 Task: Reply All to email with the signature Julie Green with the subject Request for a promotion from softage.8@softage.net with the message Can you send me the guidelines for the employee expense reimbursement process? with BCC to softage.2@softage.net with an attached image file Newsletter_template_image.jpg
Action: Mouse moved to (1252, 505)
Screenshot: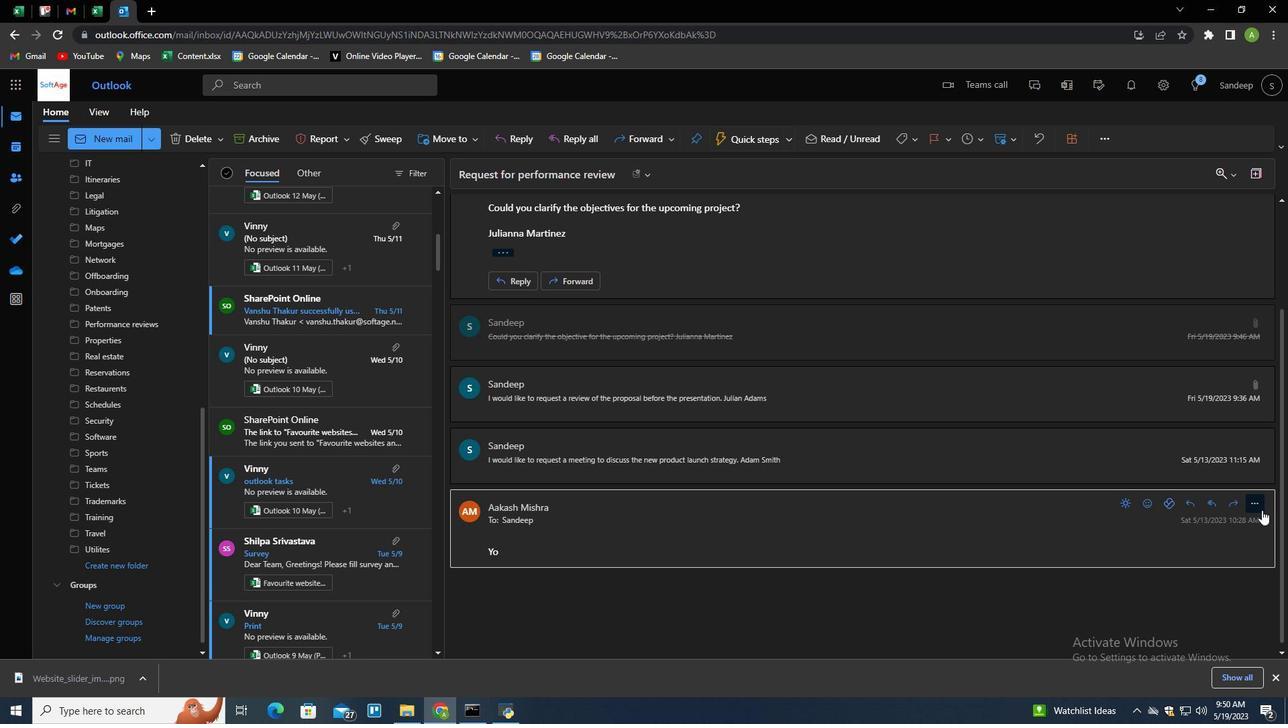
Action: Mouse pressed left at (1252, 505)
Screenshot: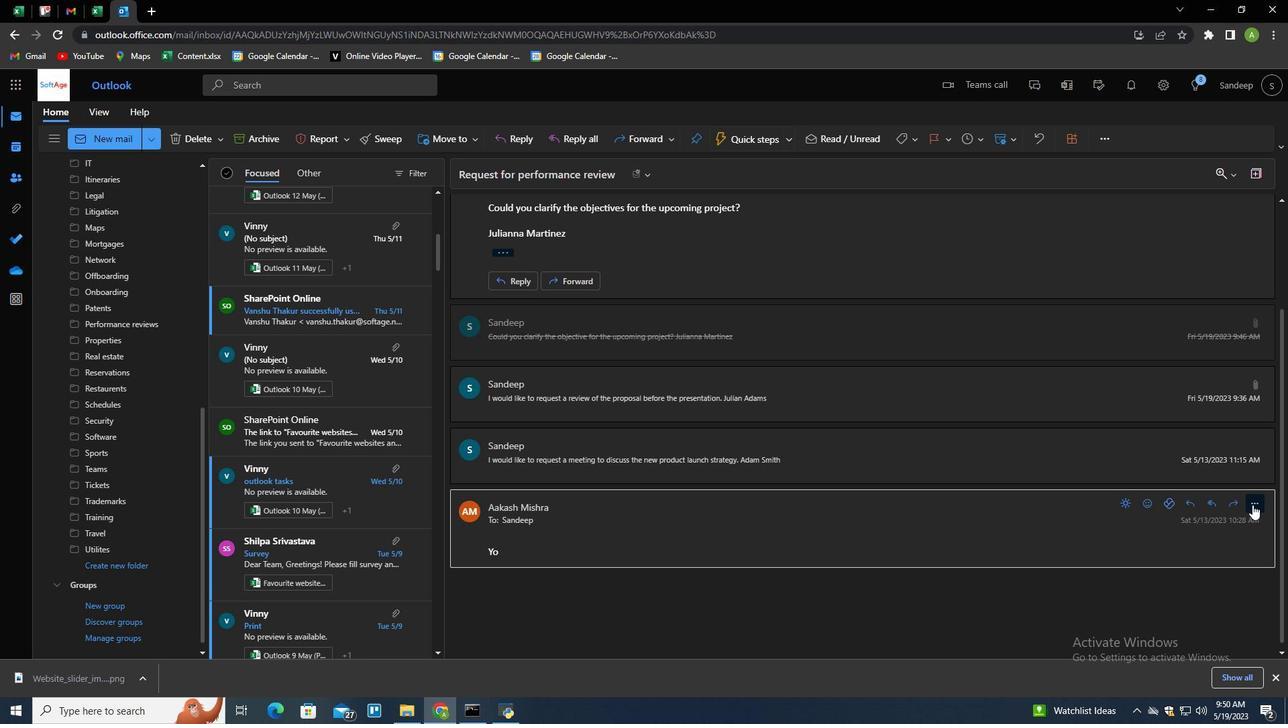 
Action: Mouse moved to (1151, 256)
Screenshot: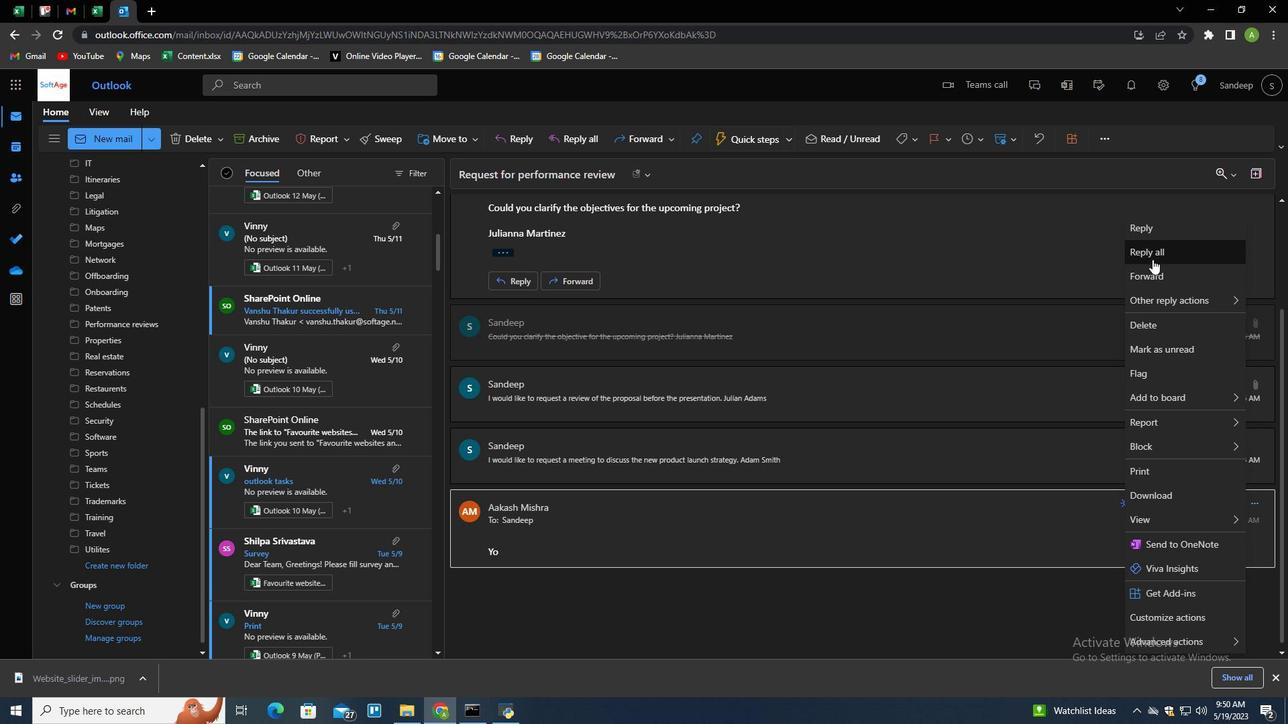 
Action: Mouse pressed left at (1151, 256)
Screenshot: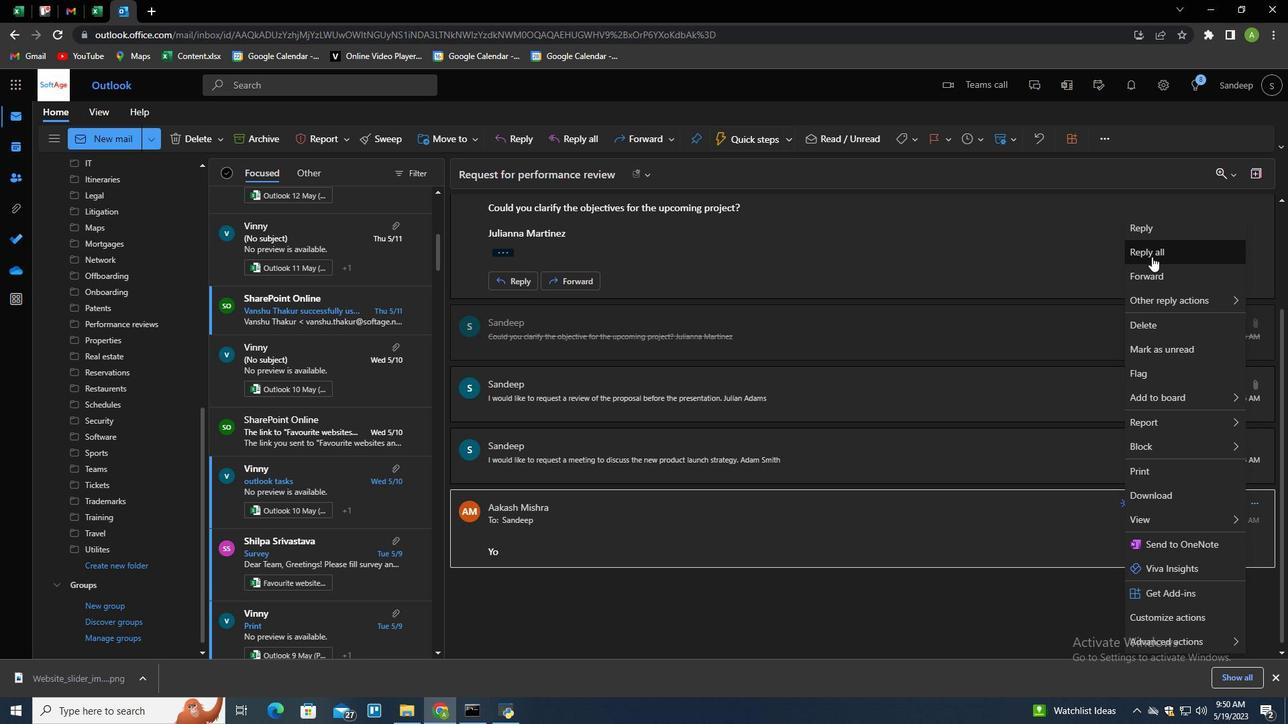 
Action: Mouse moved to (727, 520)
Screenshot: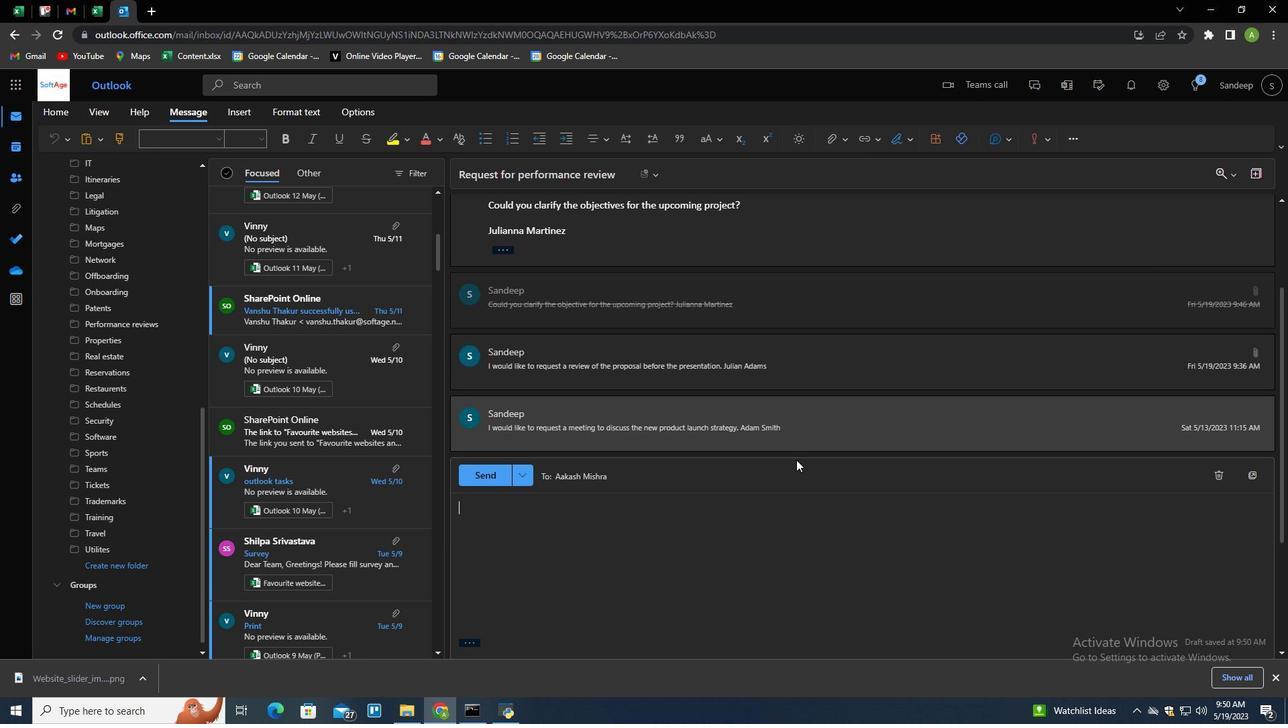 
Action: Mouse scrolled (727, 519) with delta (0, 0)
Screenshot: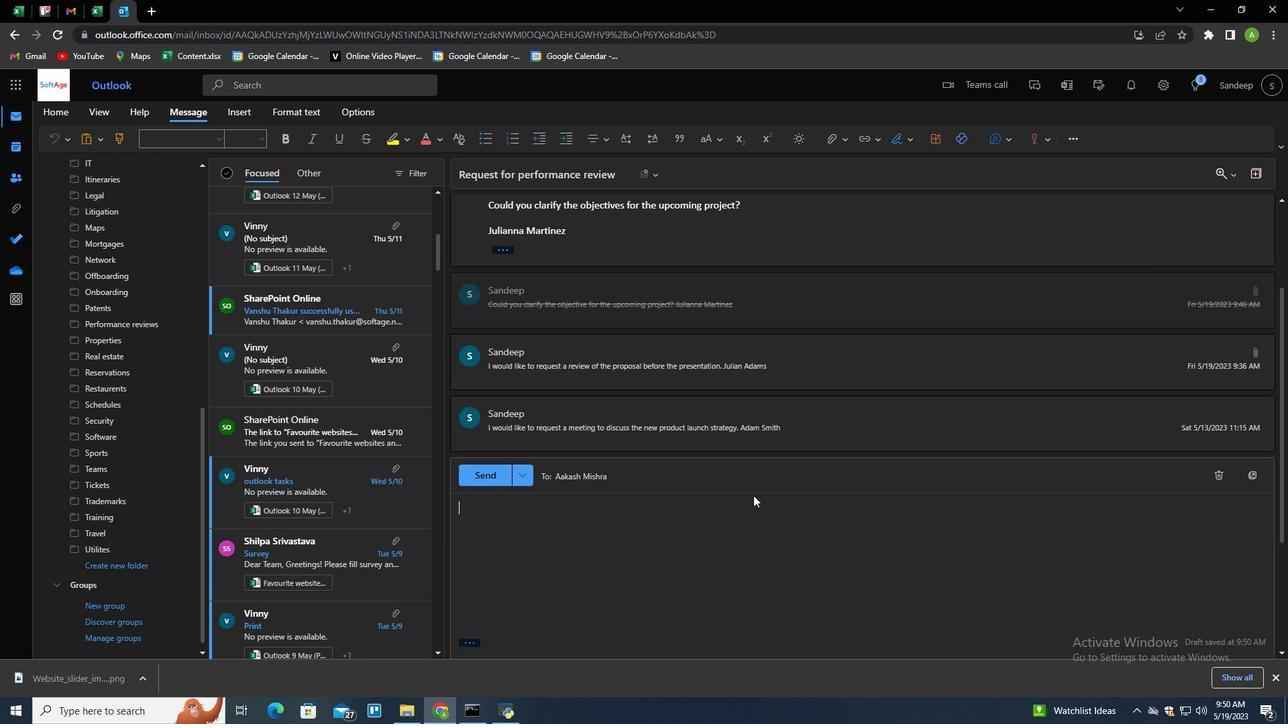 
Action: Mouse scrolled (727, 519) with delta (0, 0)
Screenshot: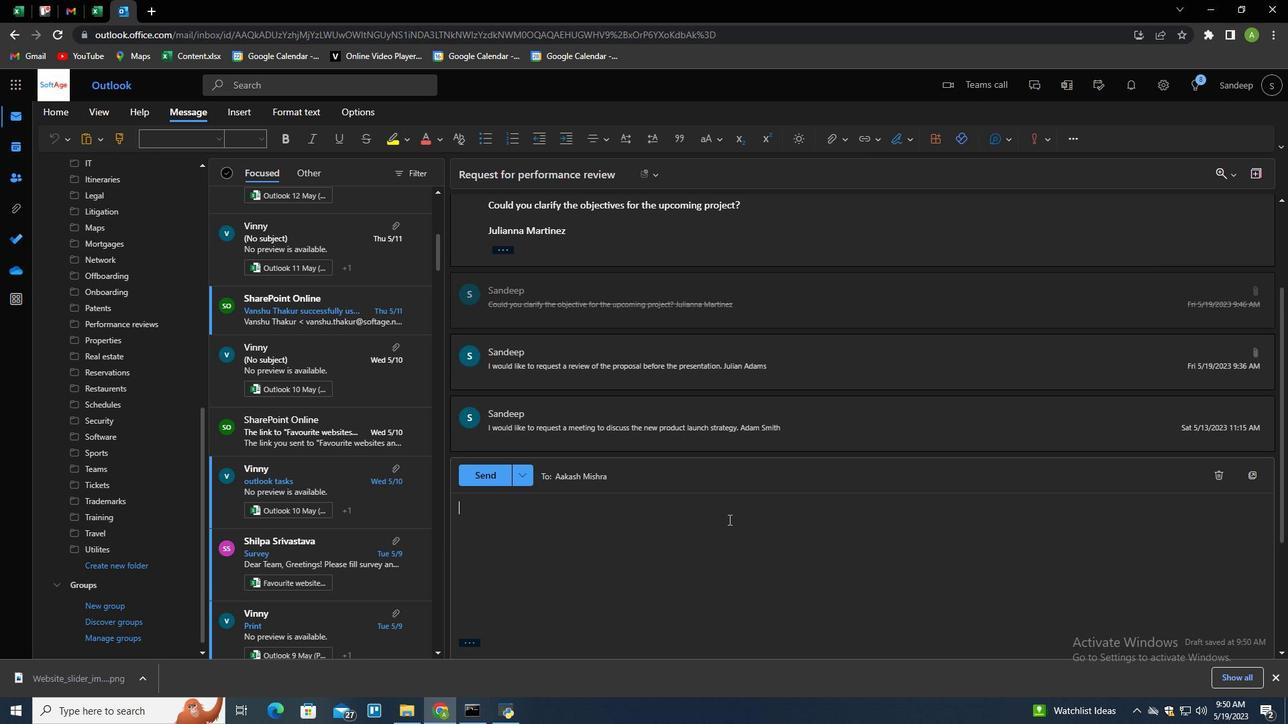 
Action: Mouse scrolled (727, 519) with delta (0, 0)
Screenshot: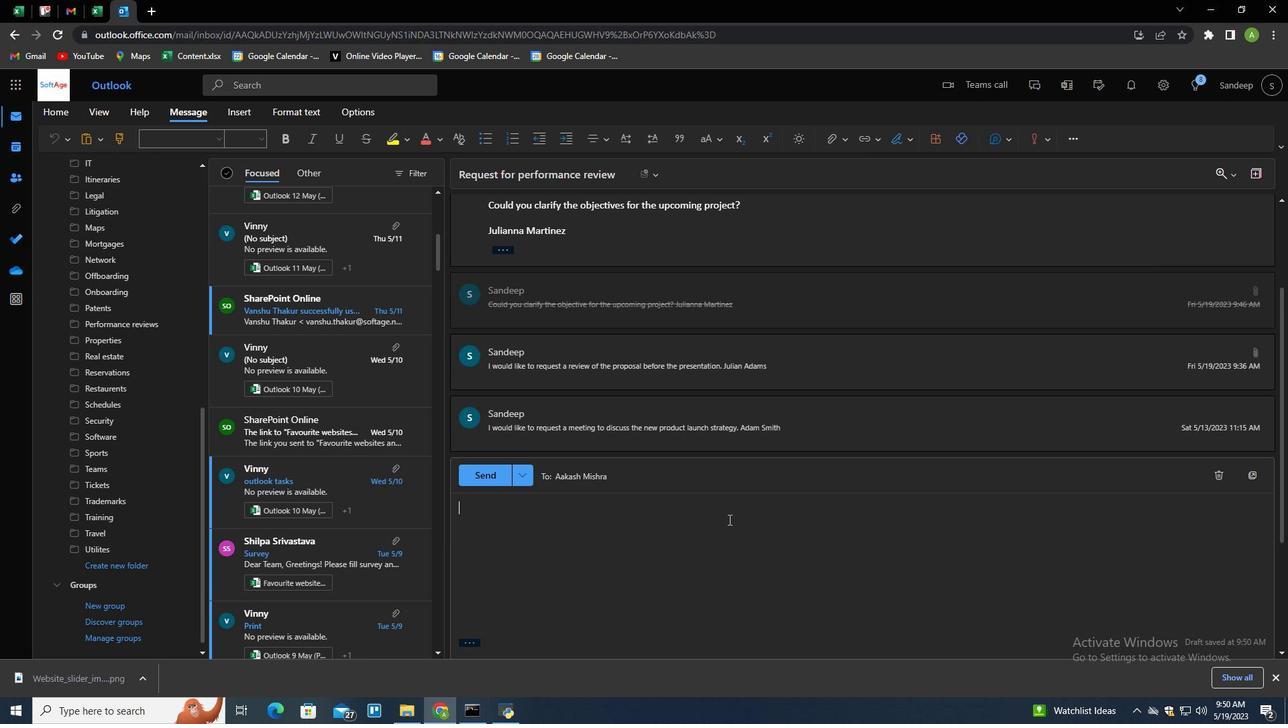 
Action: Mouse scrolled (727, 519) with delta (0, 0)
Screenshot: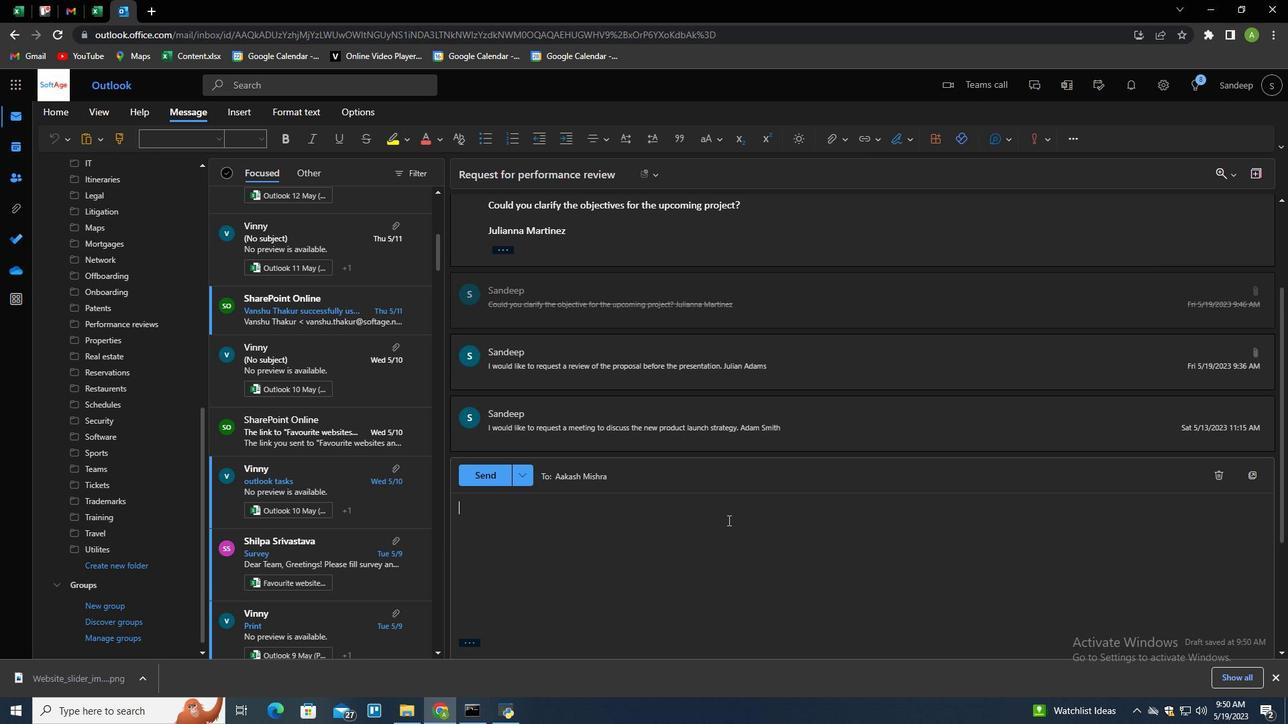 
Action: Mouse moved to (468, 462)
Screenshot: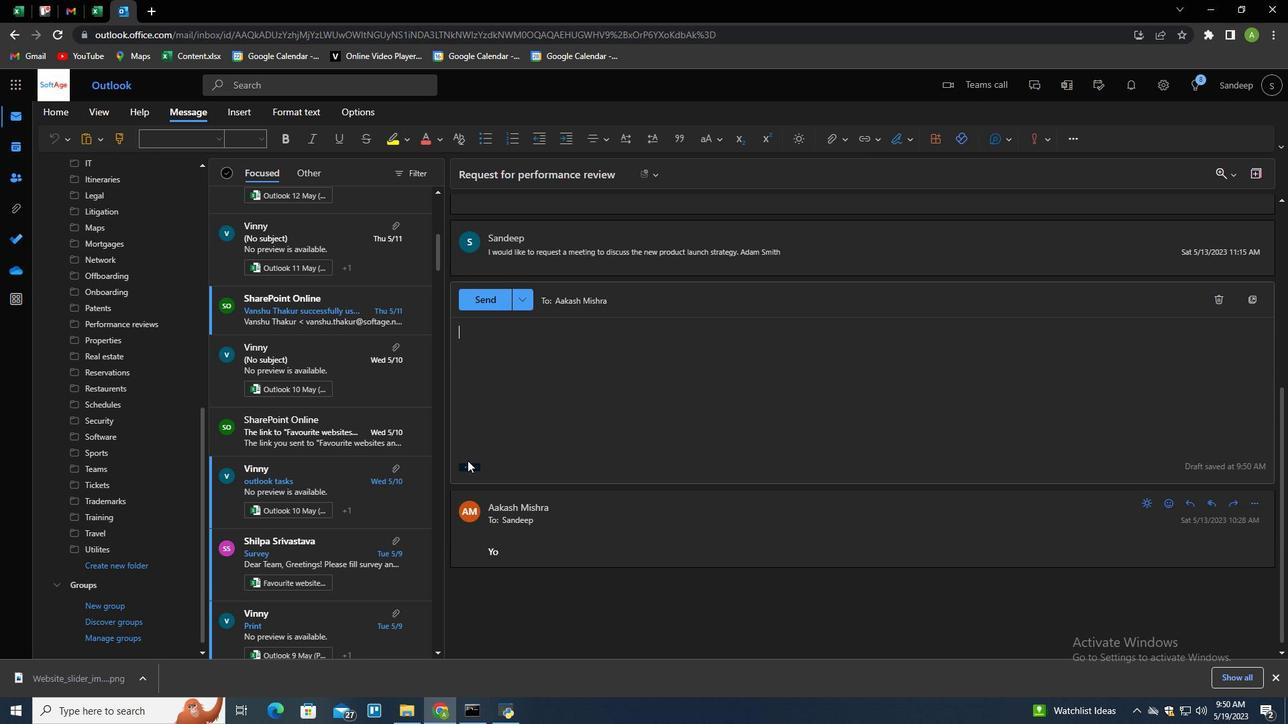 
Action: Mouse pressed left at (468, 462)
Screenshot: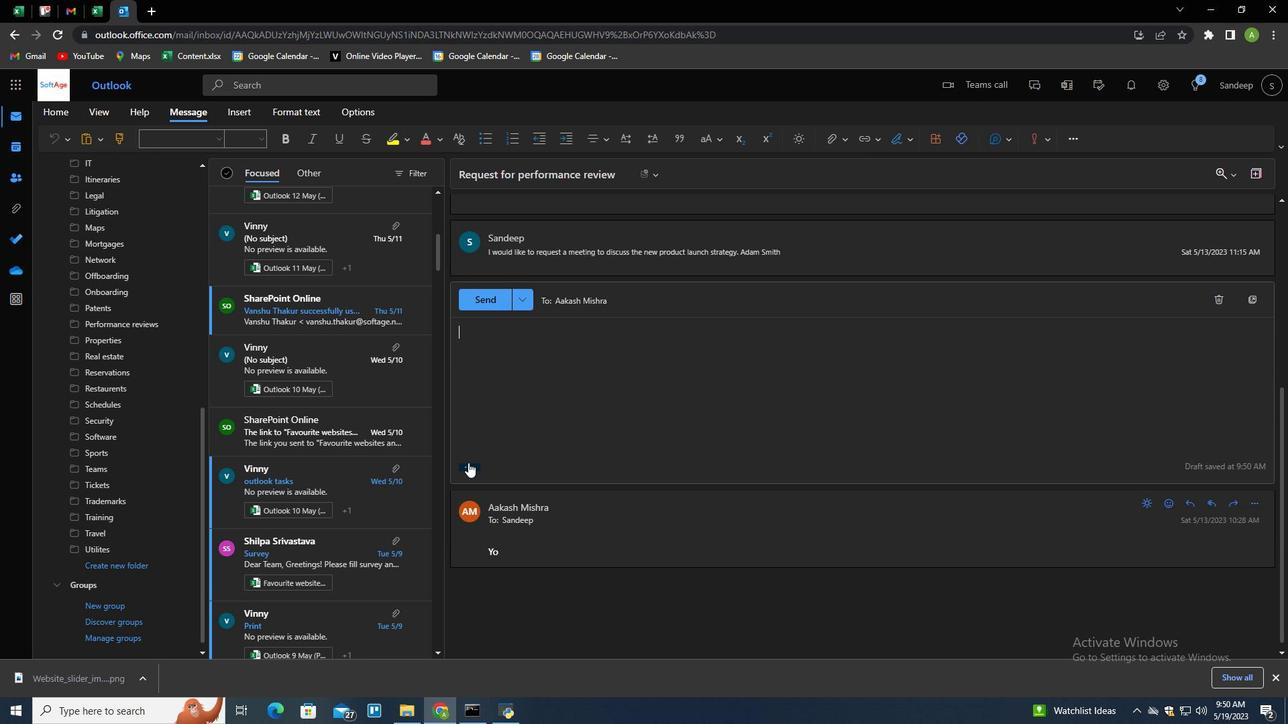 
Action: Mouse moved to (754, 454)
Screenshot: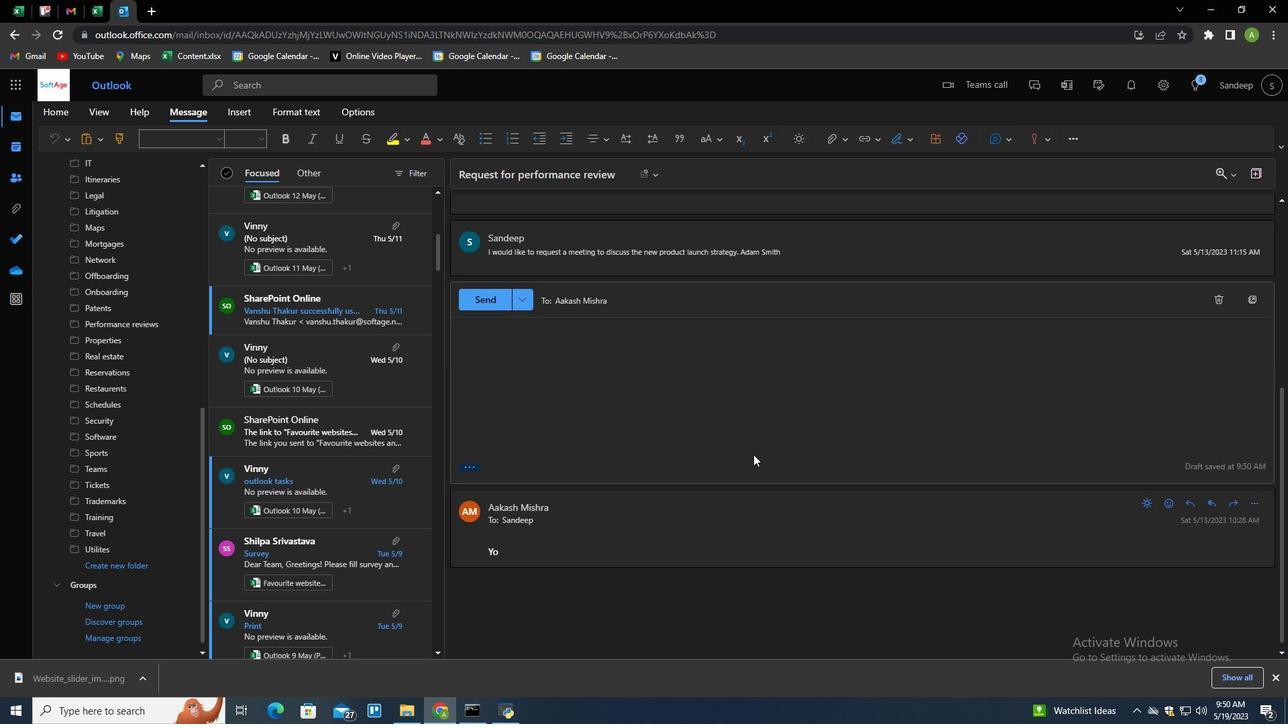 
Action: Mouse scrolled (754, 454) with delta (0, 0)
Screenshot: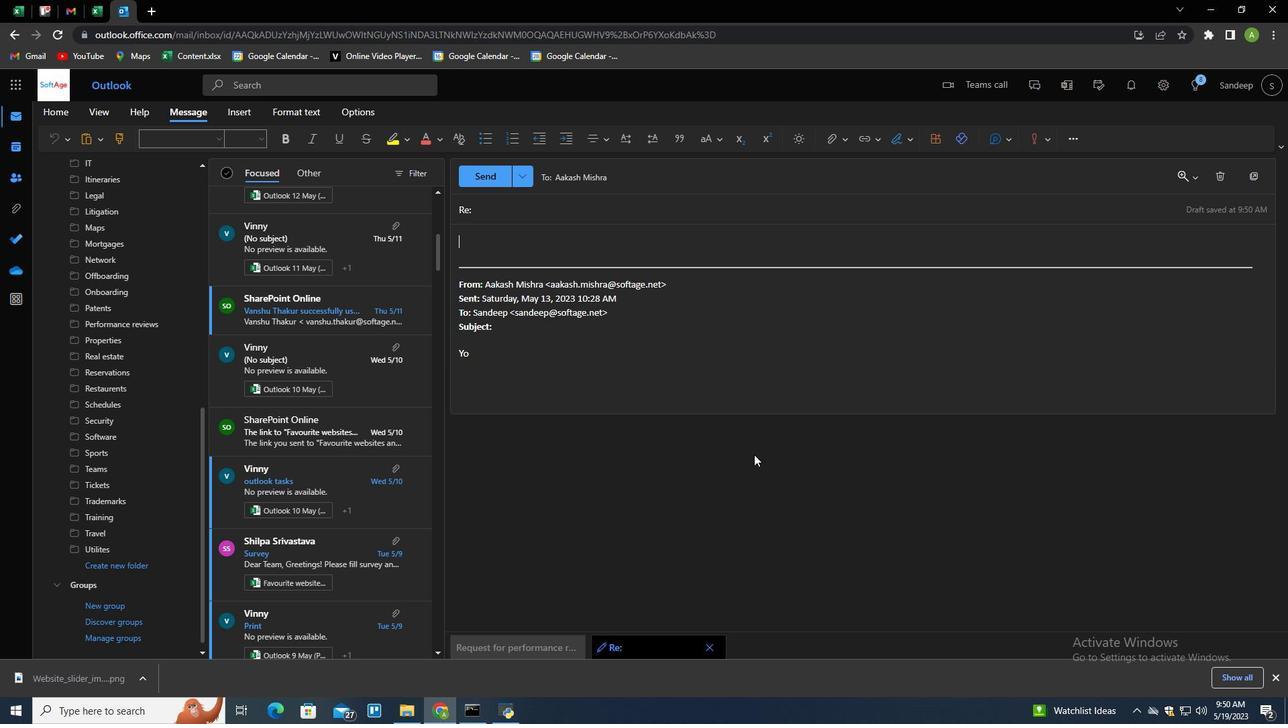 
Action: Mouse moved to (907, 140)
Screenshot: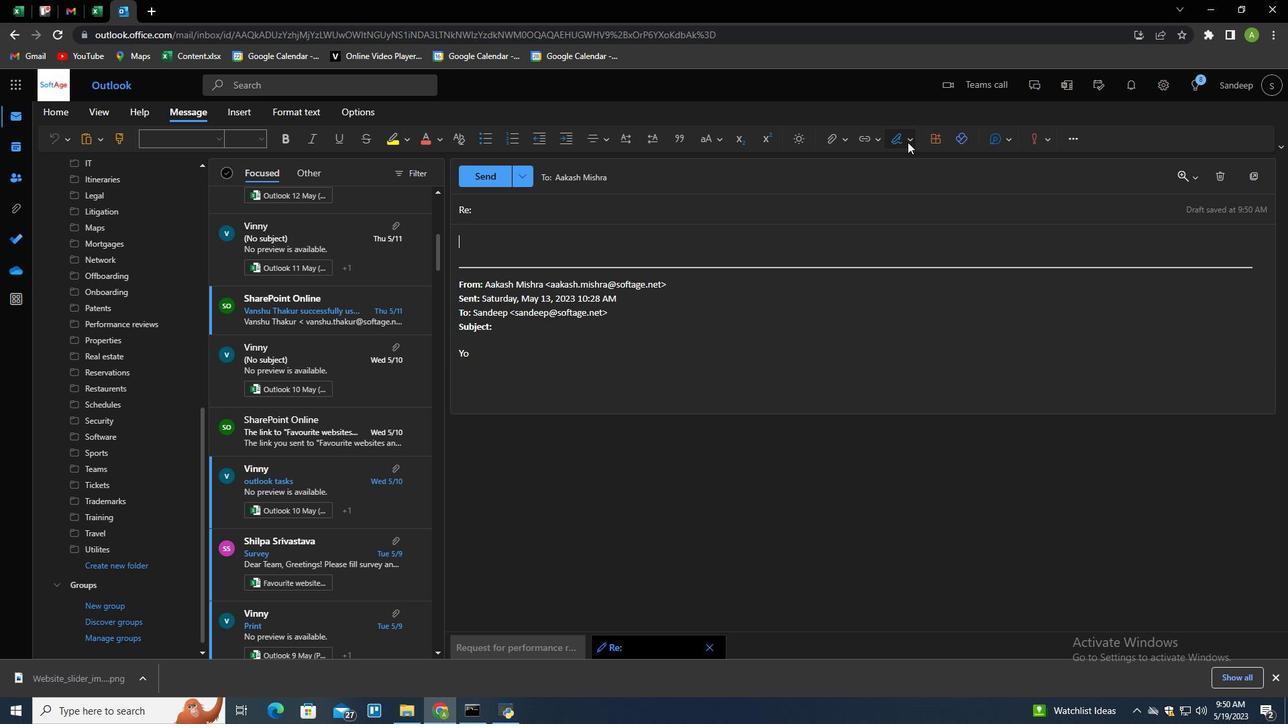 
Action: Mouse pressed left at (907, 140)
Screenshot: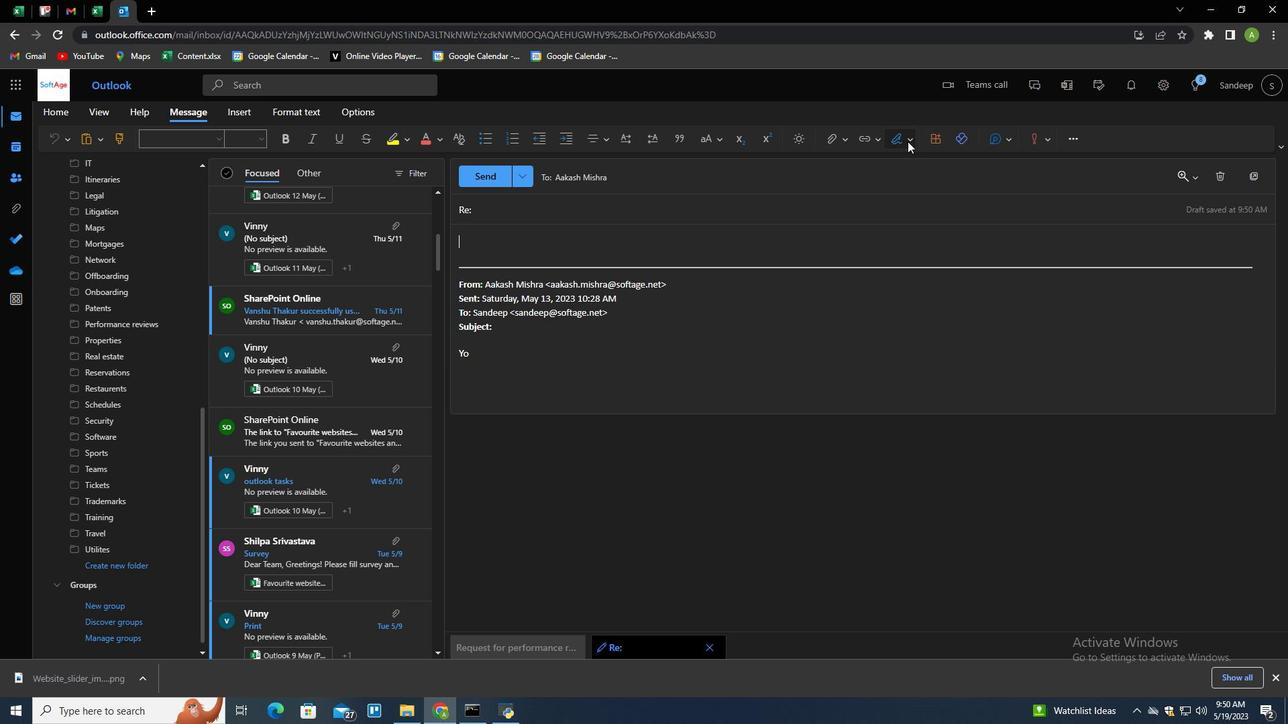 
Action: Mouse moved to (885, 188)
Screenshot: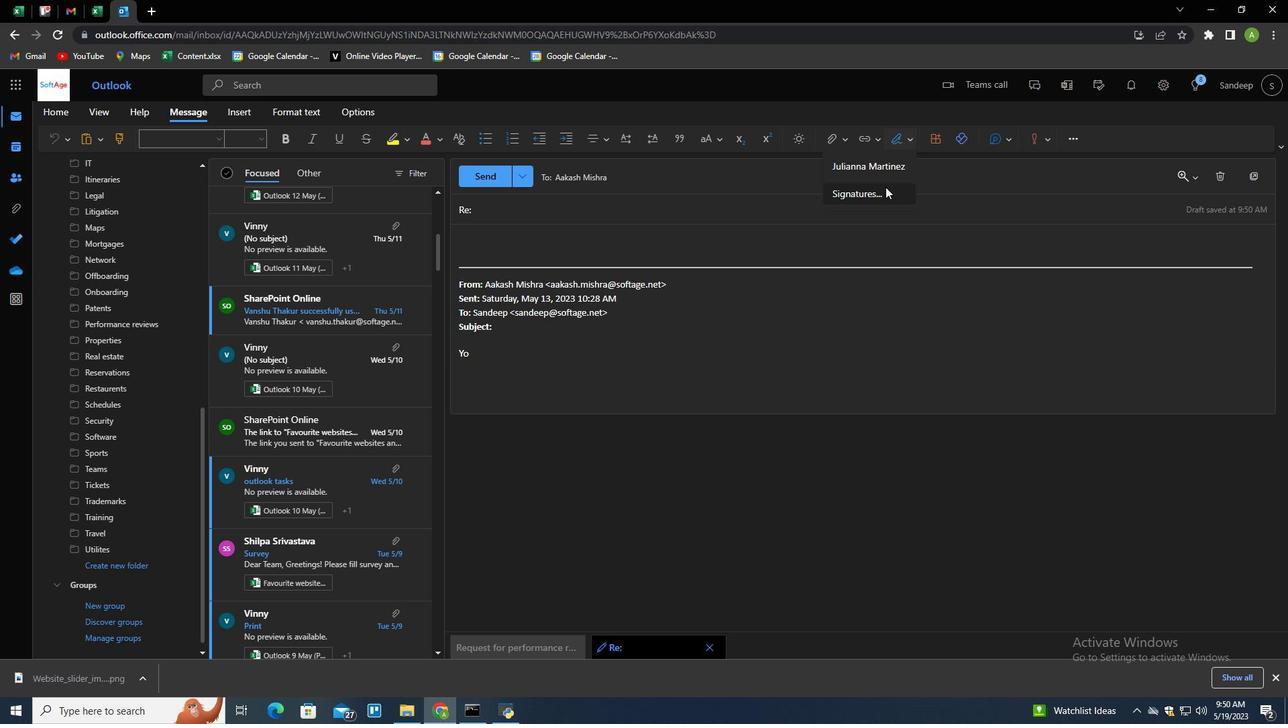 
Action: Mouse pressed left at (885, 188)
Screenshot: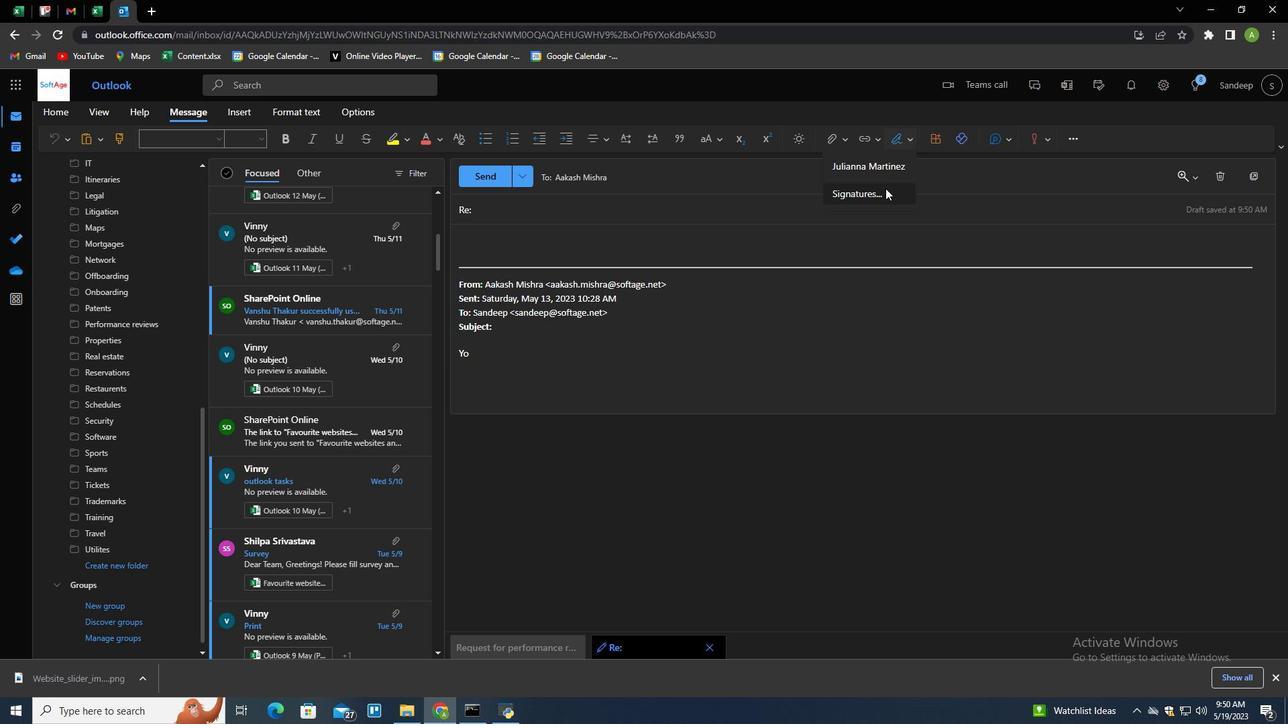 
Action: Mouse moved to (911, 236)
Screenshot: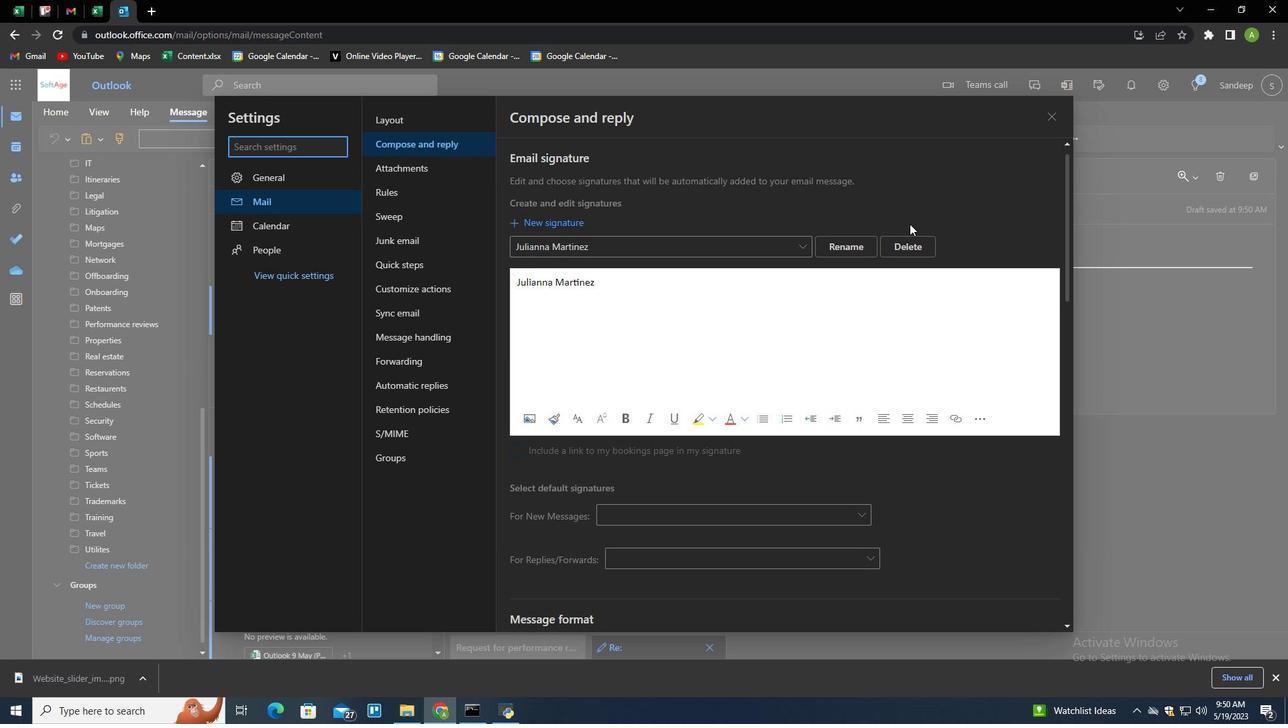 
Action: Mouse pressed left at (911, 236)
Screenshot: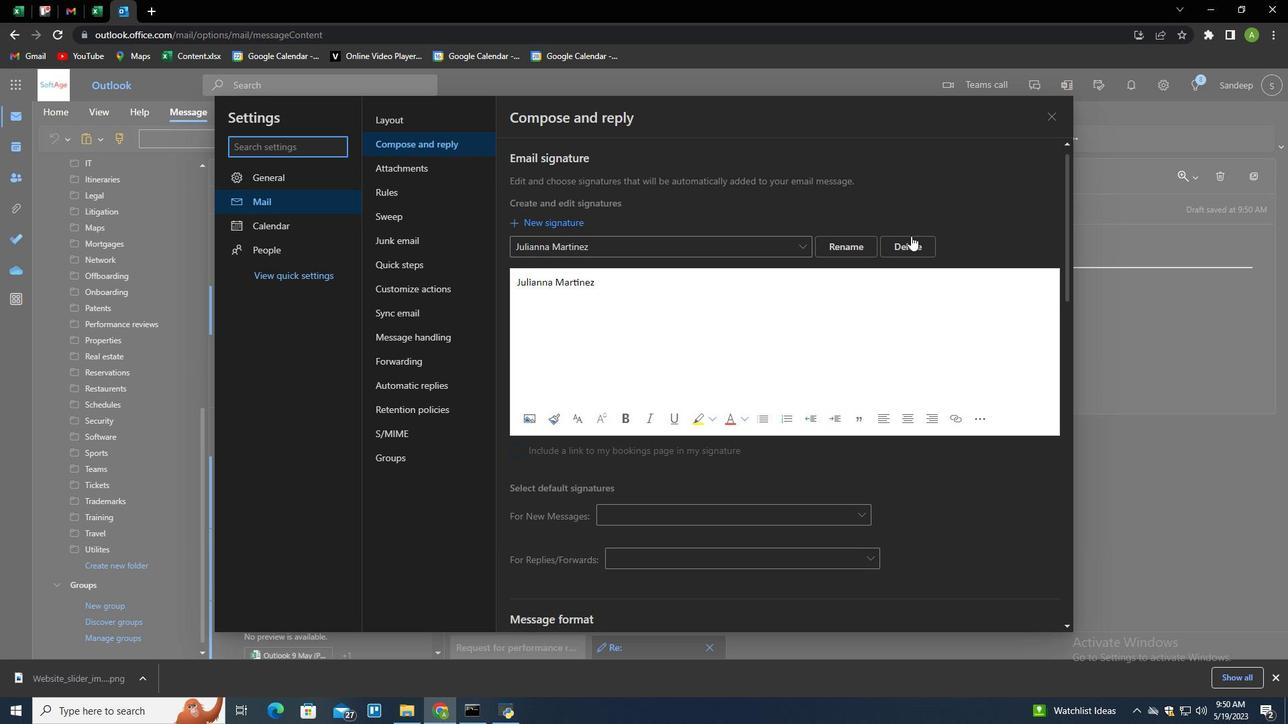 
Action: Mouse moved to (890, 240)
Screenshot: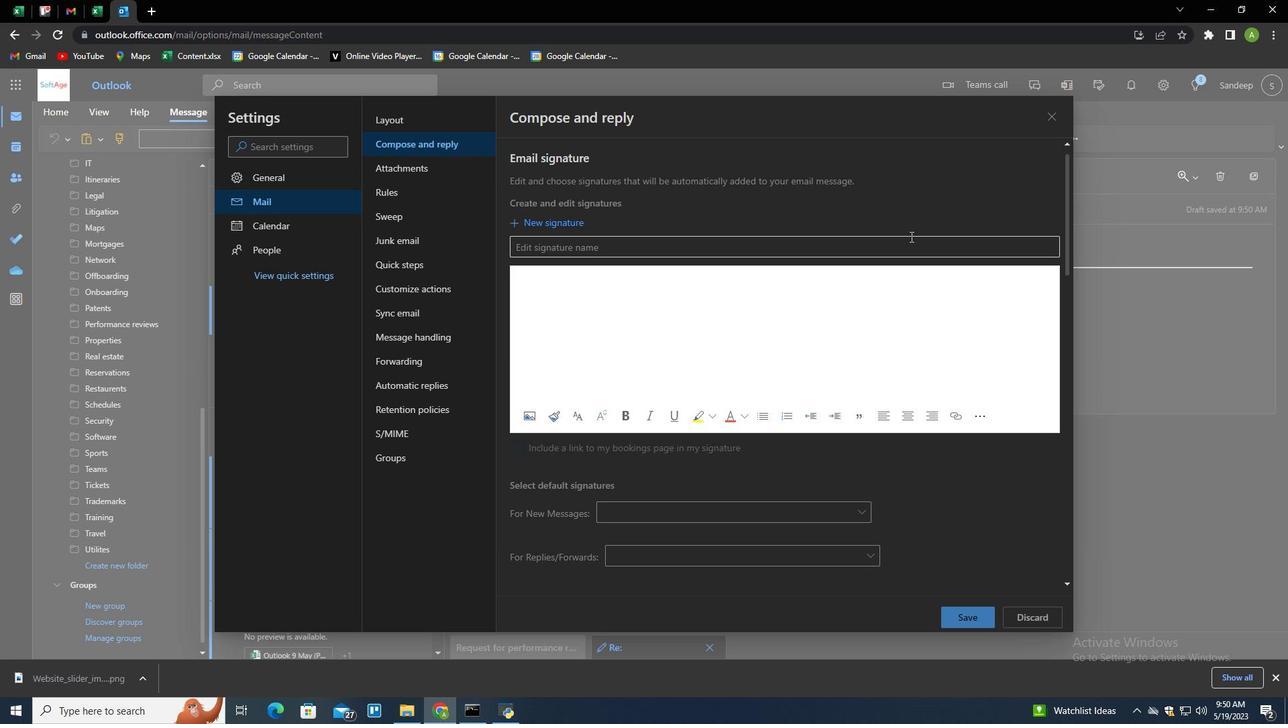 
Action: Mouse pressed left at (890, 240)
Screenshot: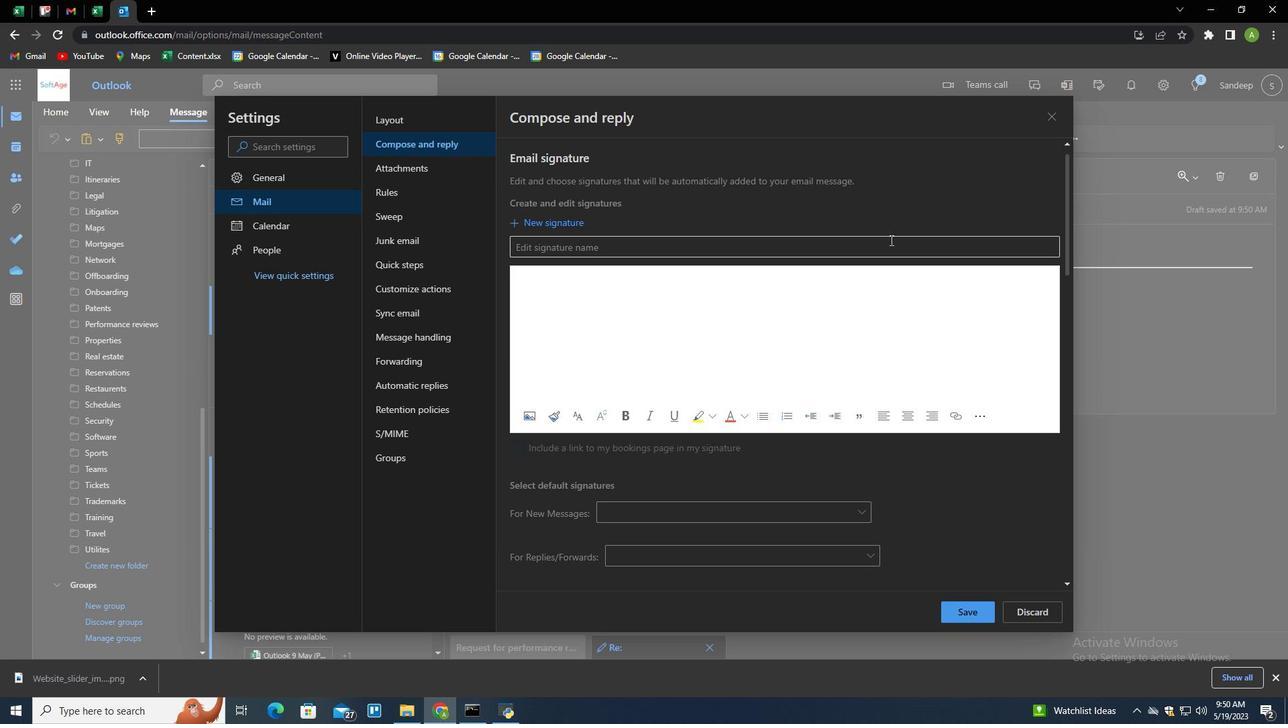 
Action: Key pressed <Key.shift>Julie<Key.space><Key.shift>Green<Key.tab><Key.shift><Key.shift><Key.shift><Key.shift><Key.shift><Key.shift><Key.shift><Key.shift><Key.shift><Key.shift><Key.shift><Key.shift><Key.shift><Key.shift><Key.shift><Key.shift><Key.shift><Key.shift><Key.shift><Key.shift><Key.shift>Julien<Key.space><Key.shift>Green
Screenshot: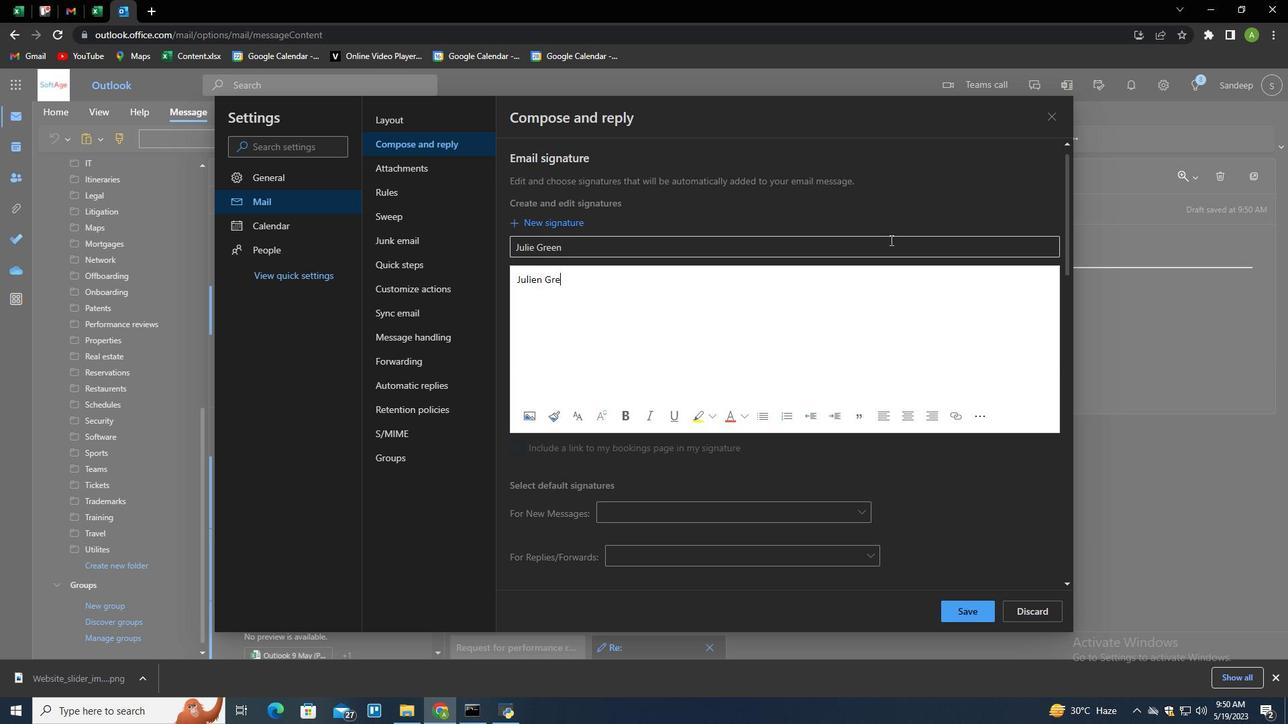 
Action: Mouse moved to (976, 605)
Screenshot: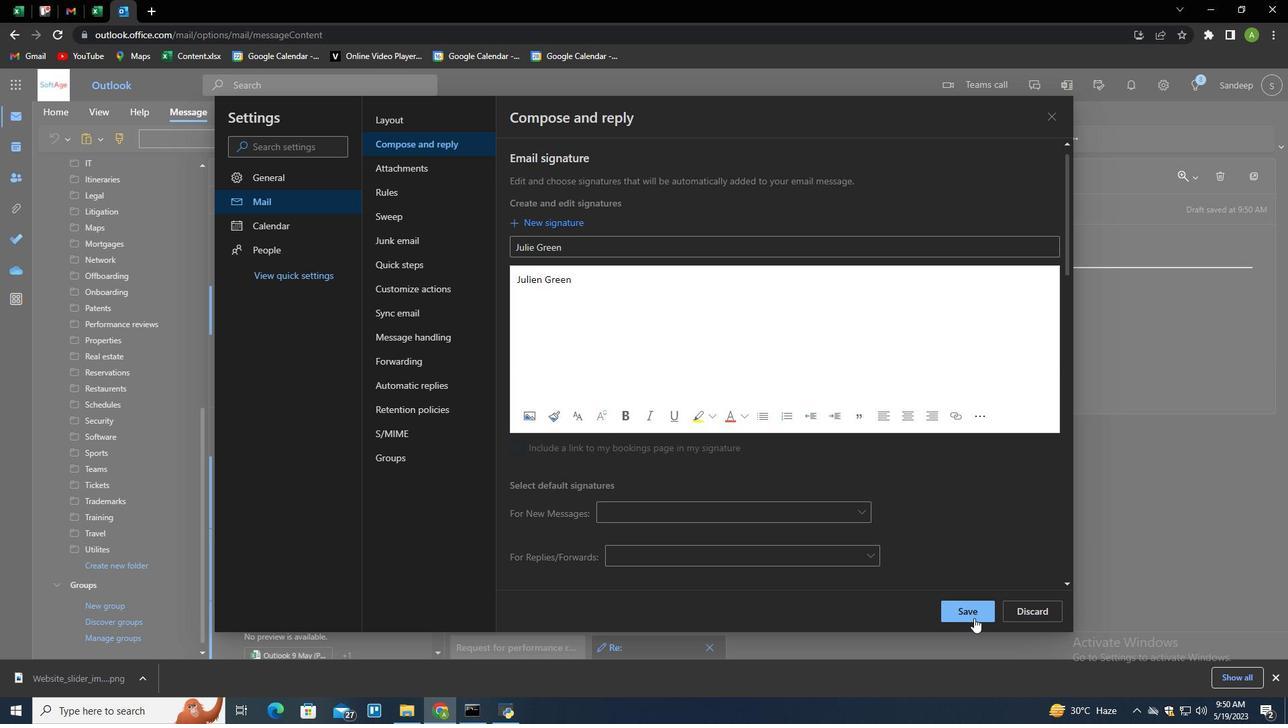 
Action: Mouse pressed left at (976, 605)
Screenshot: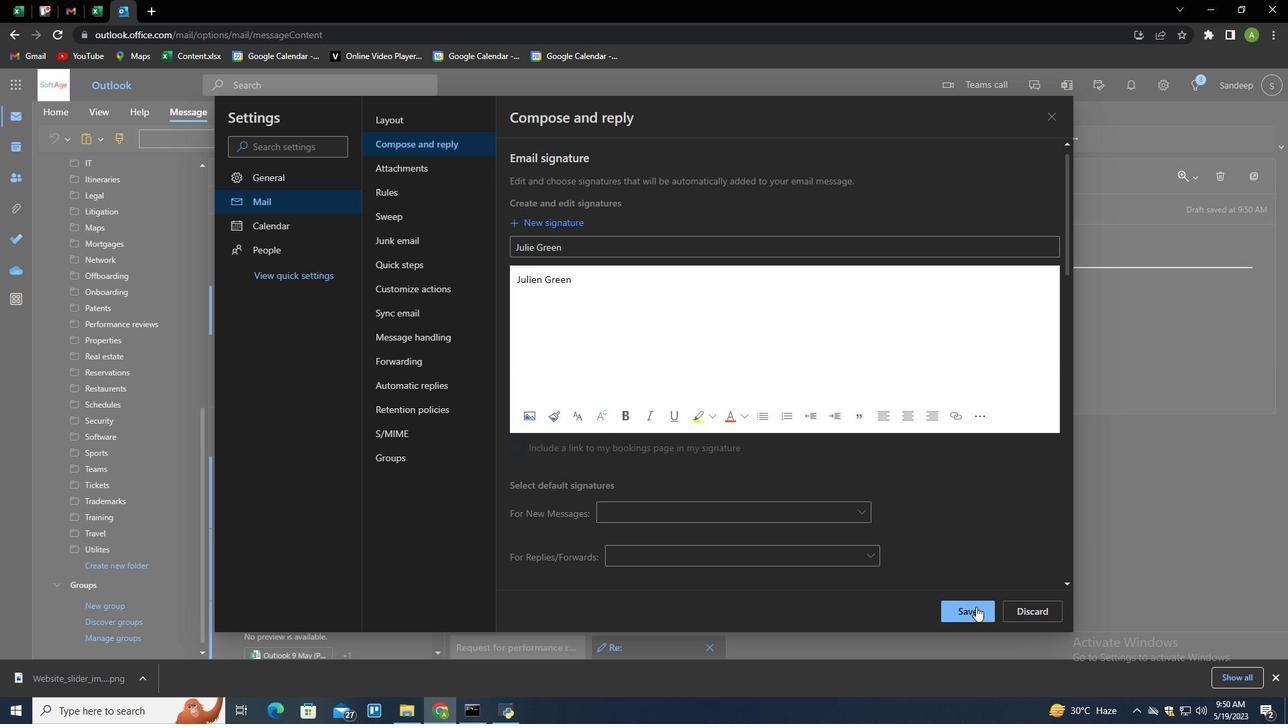 
Action: Mouse moved to (1106, 409)
Screenshot: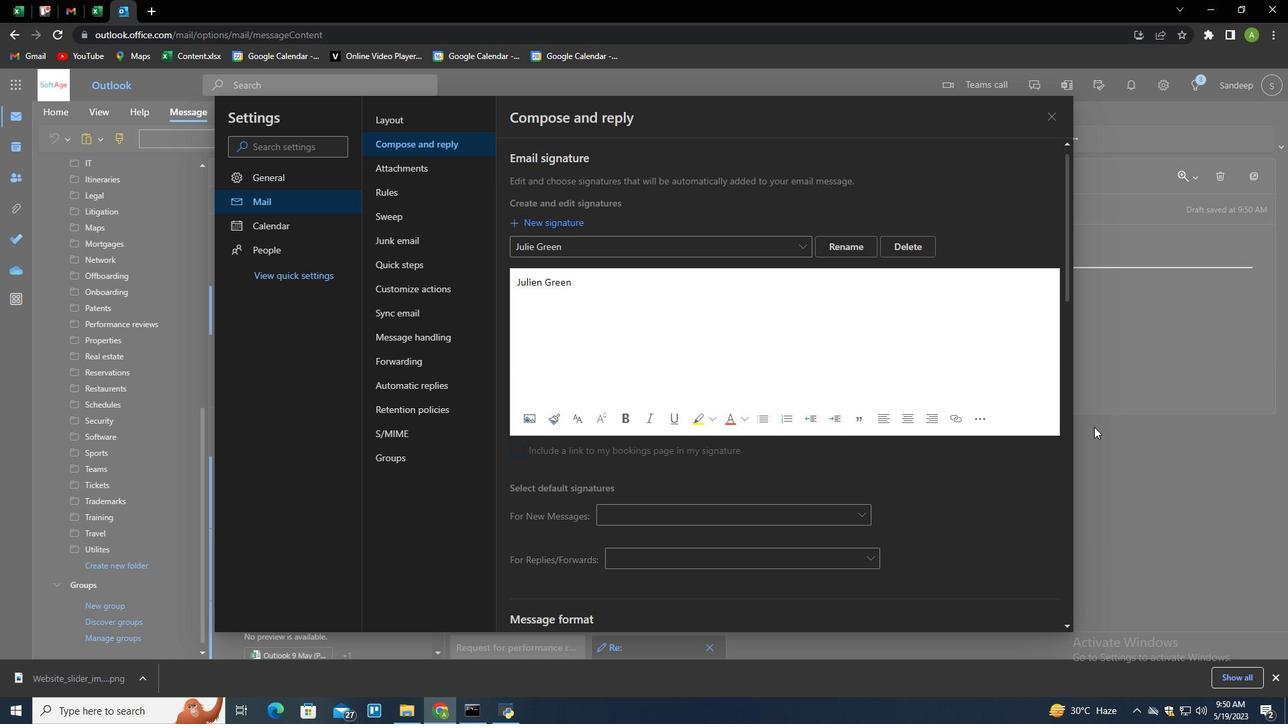 
Action: Mouse pressed left at (1106, 409)
Screenshot: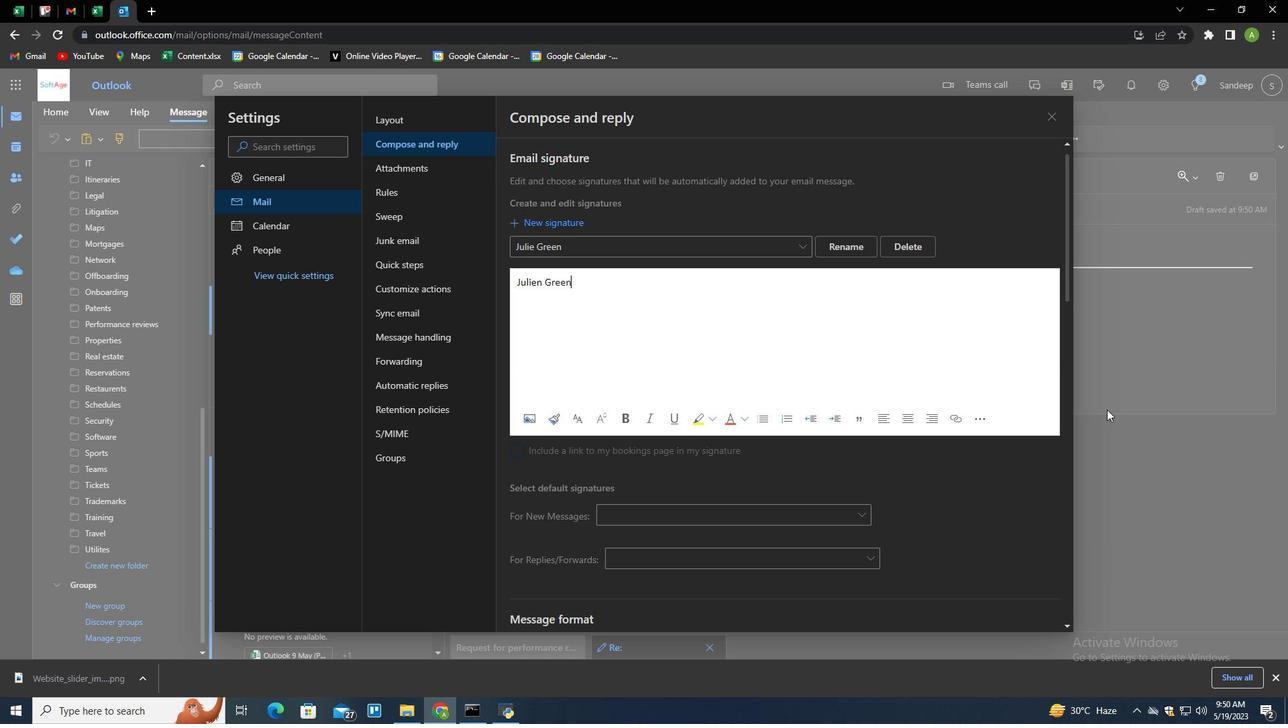 
Action: Mouse moved to (899, 139)
Screenshot: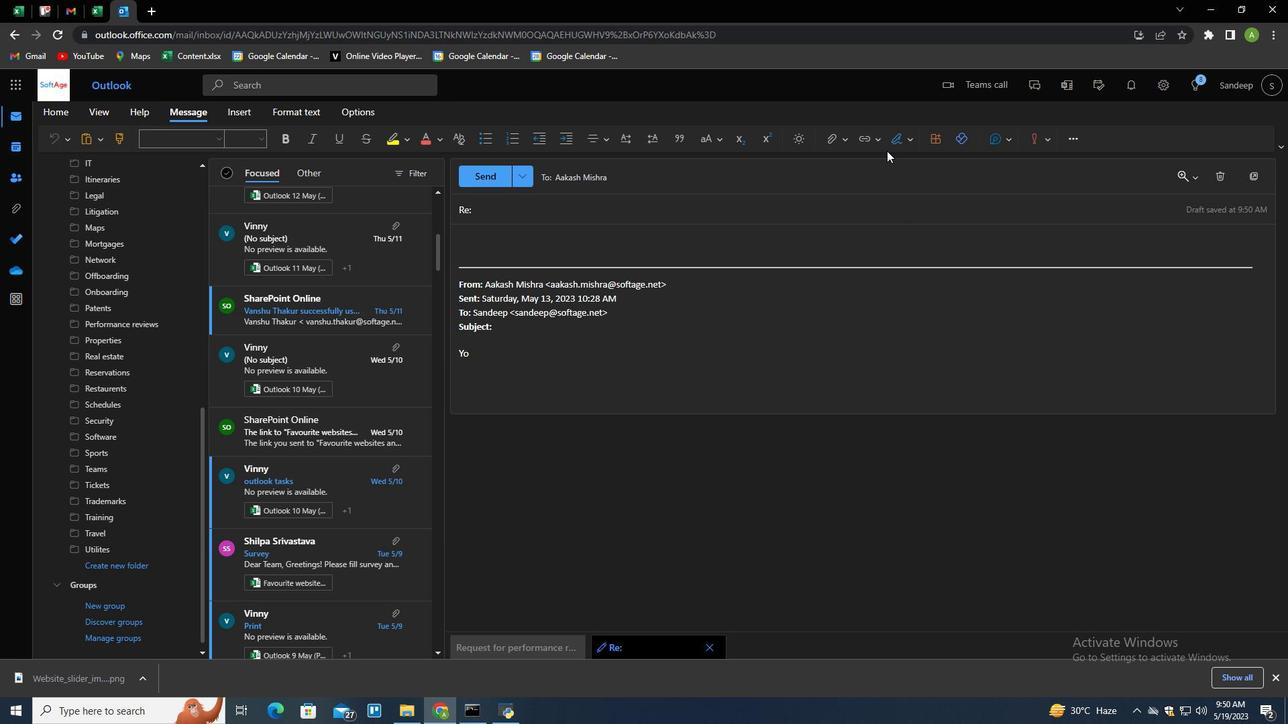 
Action: Mouse pressed left at (899, 139)
Screenshot: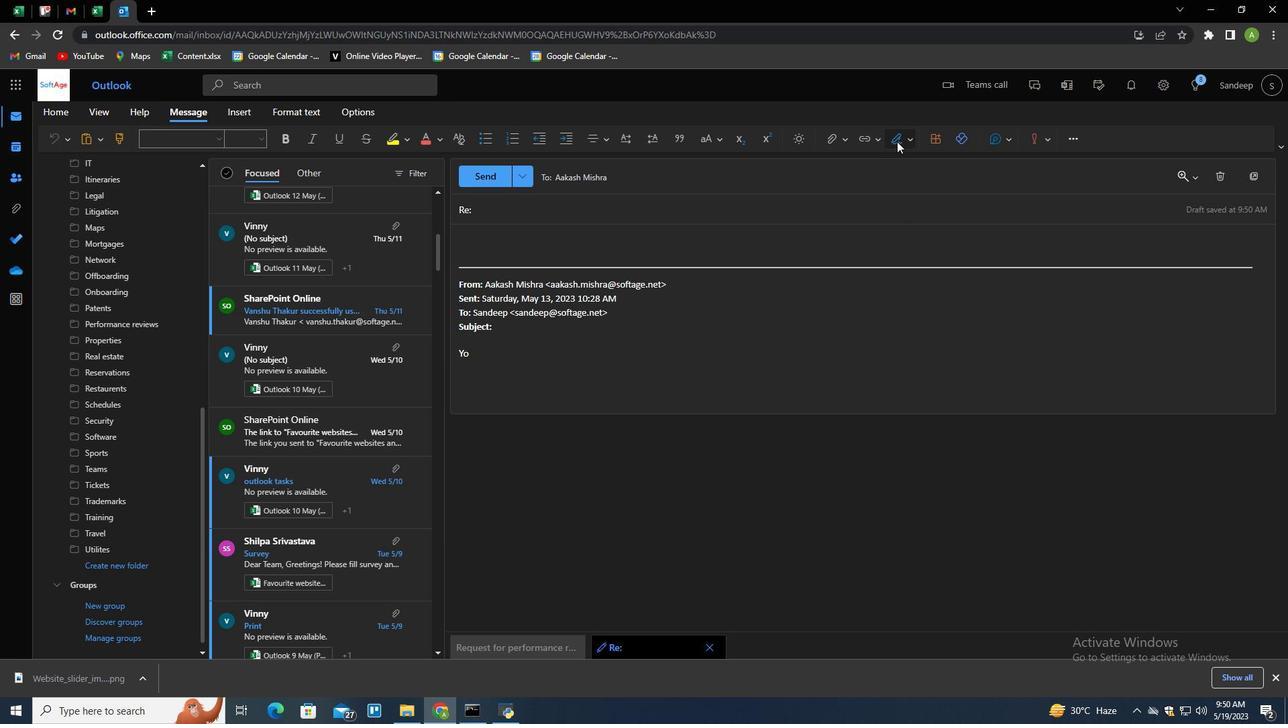 
Action: Mouse moved to (893, 169)
Screenshot: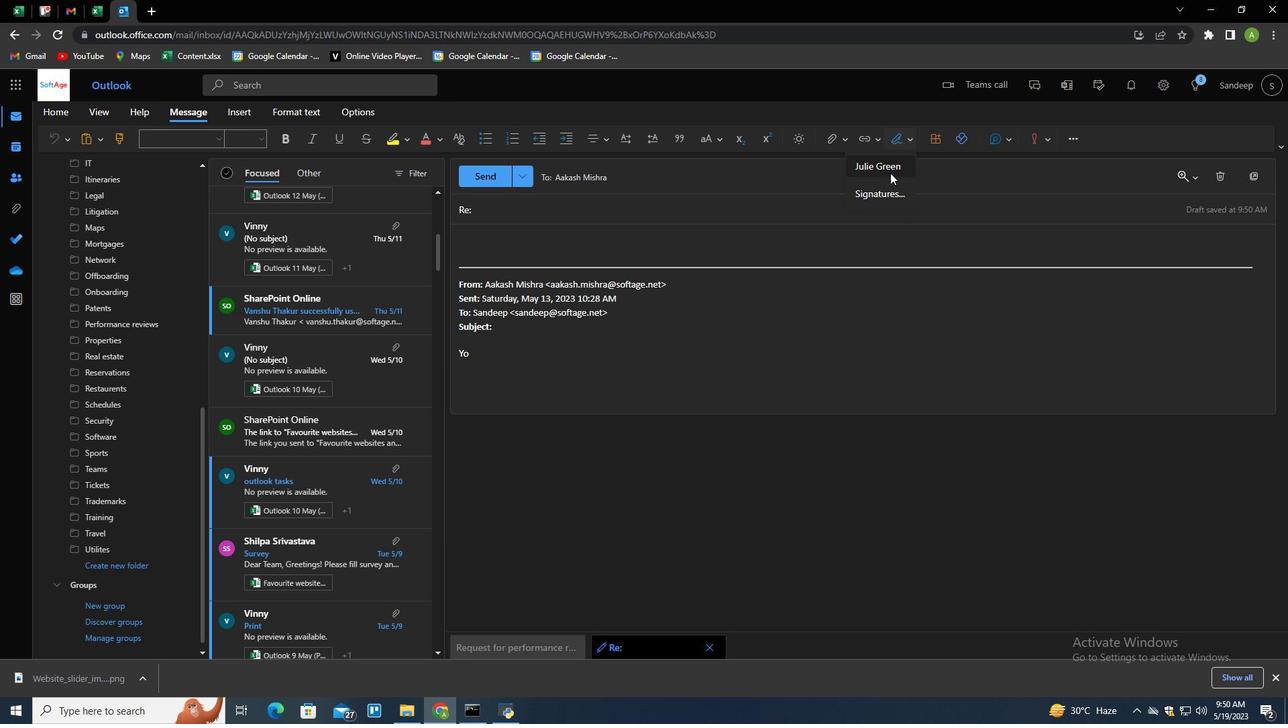 
Action: Mouse pressed left at (893, 169)
Screenshot: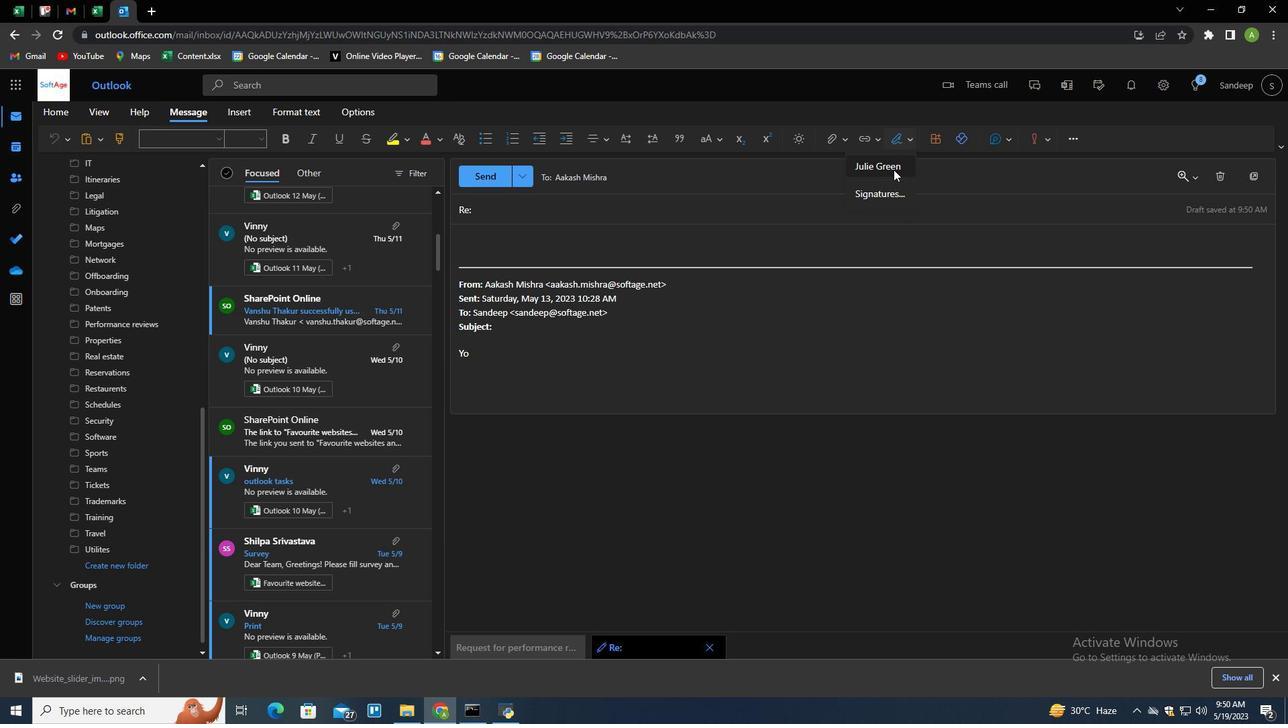 
Action: Mouse moved to (535, 209)
Screenshot: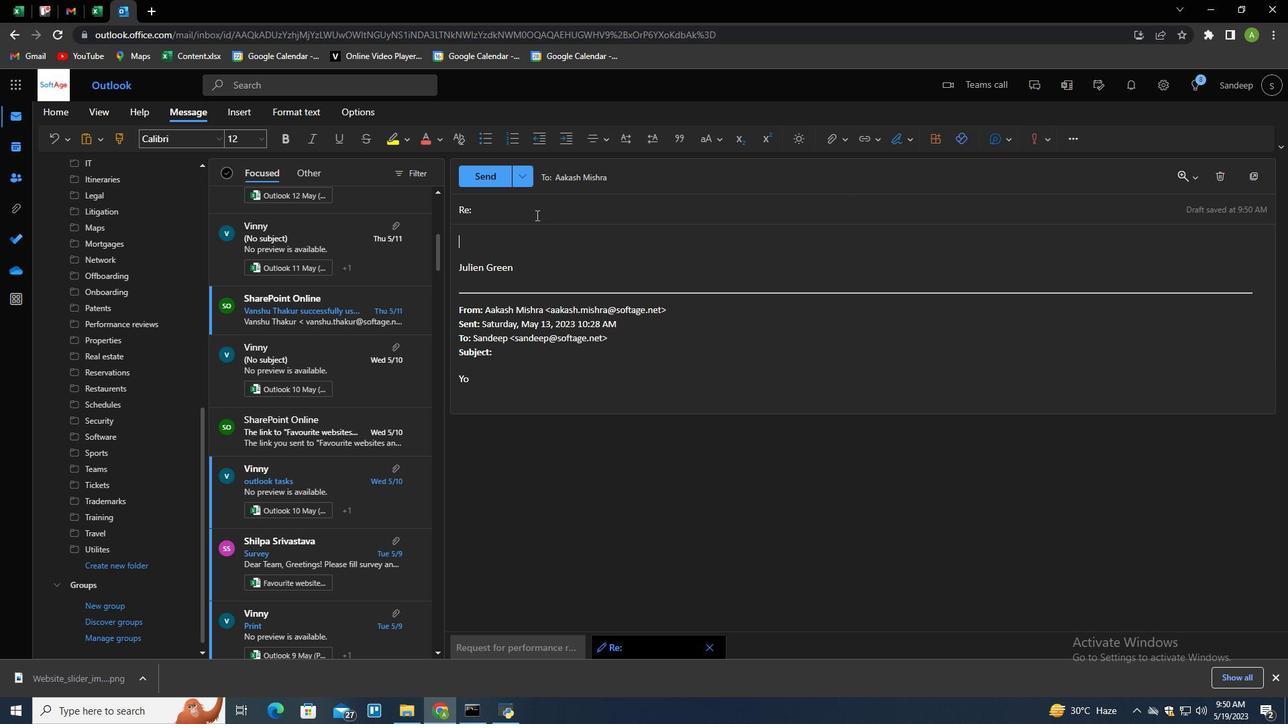 
Action: Mouse pressed left at (535, 209)
Screenshot: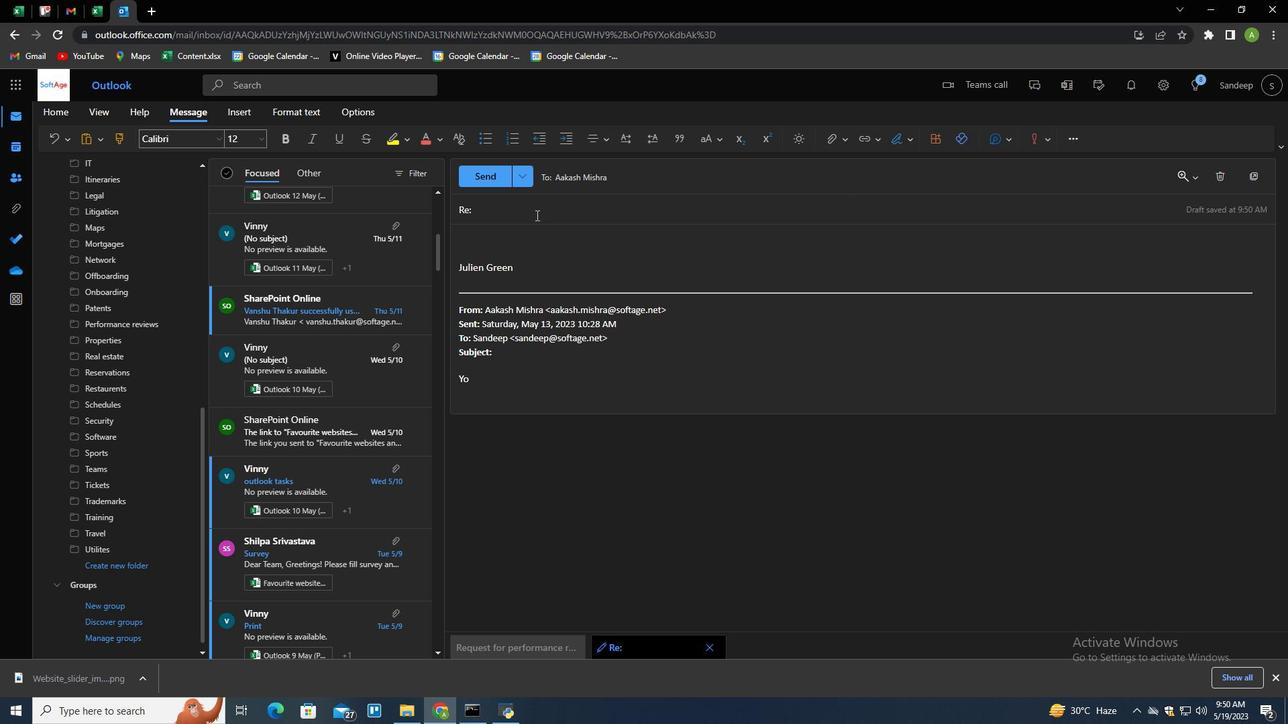 
Action: Key pressed <Key.shift>Request<Key.space>for<Key.space>a<Key.space>promotion<Key.space>from<Key.space>s<Key.backspace><Key.backspace><Key.backspace><Key.backspace><Key.backspace><Key.backspace><Key.tab><Key.shift><Key.shift><Key.shift><Key.shift><Key.shift><Key.shift><Key.shift><Key.shift><Key.shift><Key.shift><Key.shift><Key.shift><Key.shift><Key.shift><Key.shift><Key.shift><Key.shift>Can<Key.space>you<Key.space>send<Key.space>me<Key.space>the<Key.space>guidelines<Key.space>for<Key.space>the<Key.space>emplotee<Key.backspace><Key.backspace><Key.backspace>yee<Key.space>s<Key.backspace>expense<Key.space>t<Key.backspace>reimbursement<Key.space>process<Key.shift>?
Screenshot: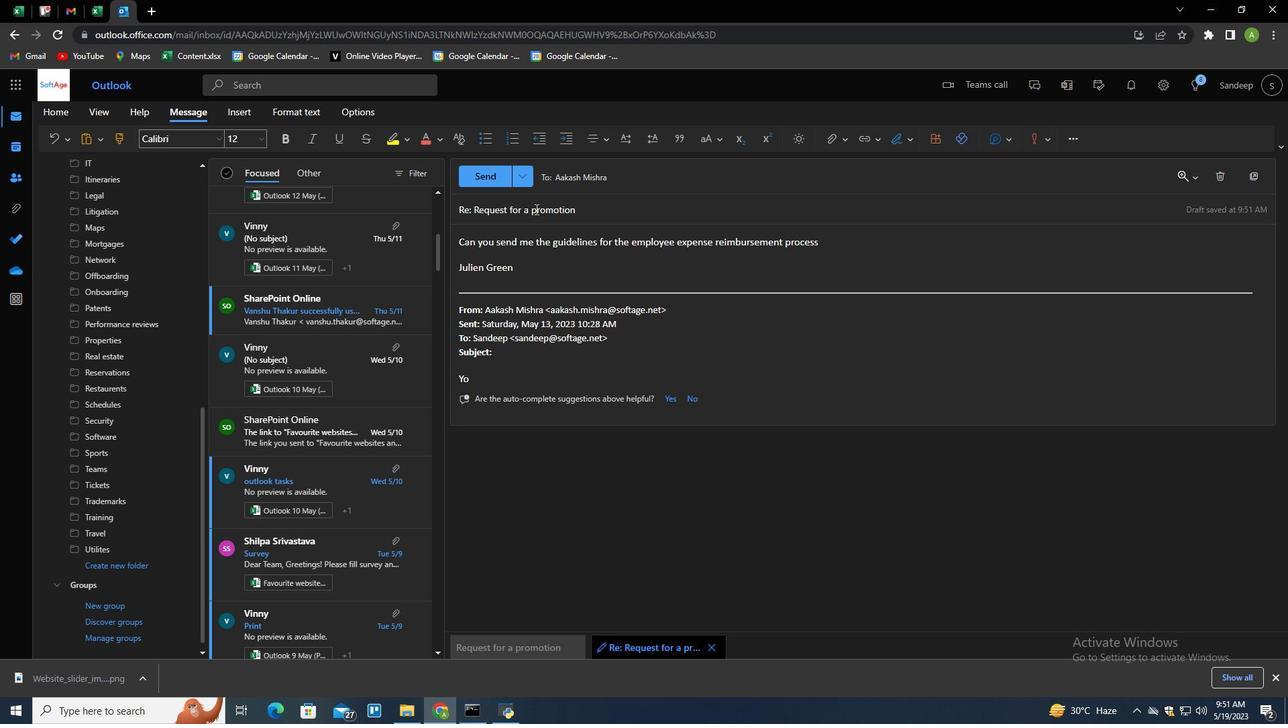 
Action: Mouse moved to (637, 179)
Screenshot: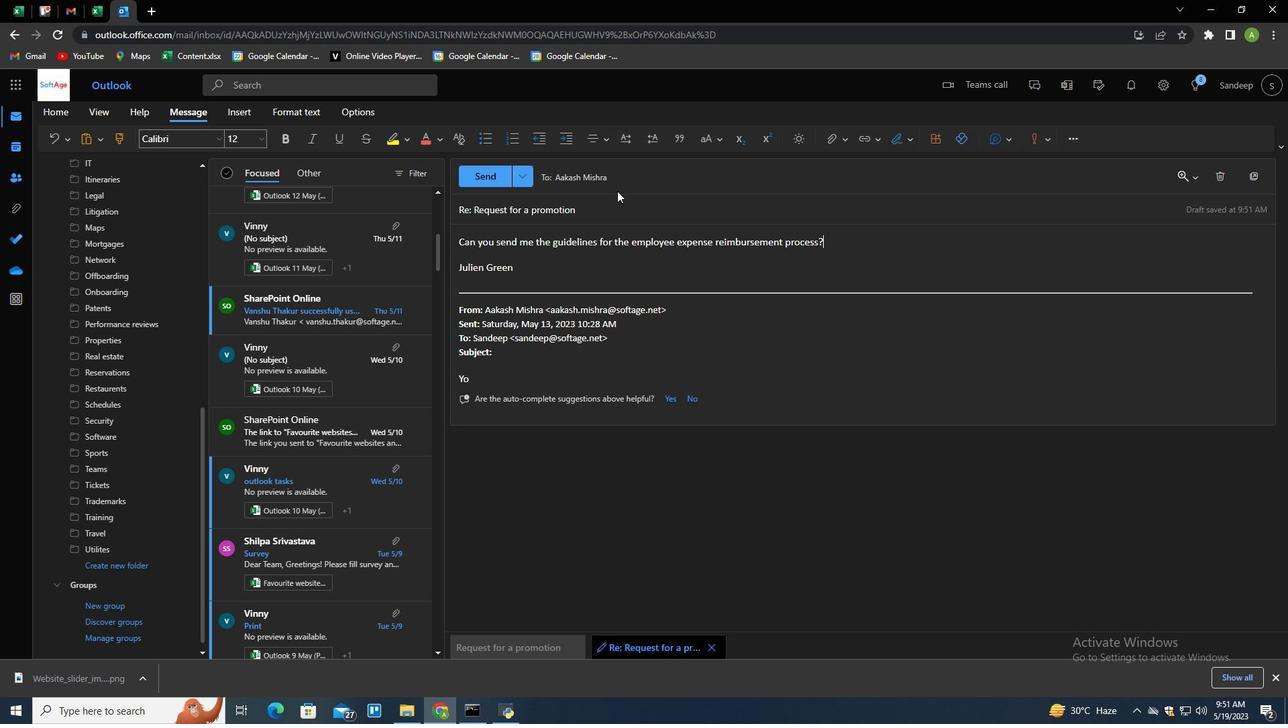 
Action: Mouse pressed left at (637, 179)
Screenshot: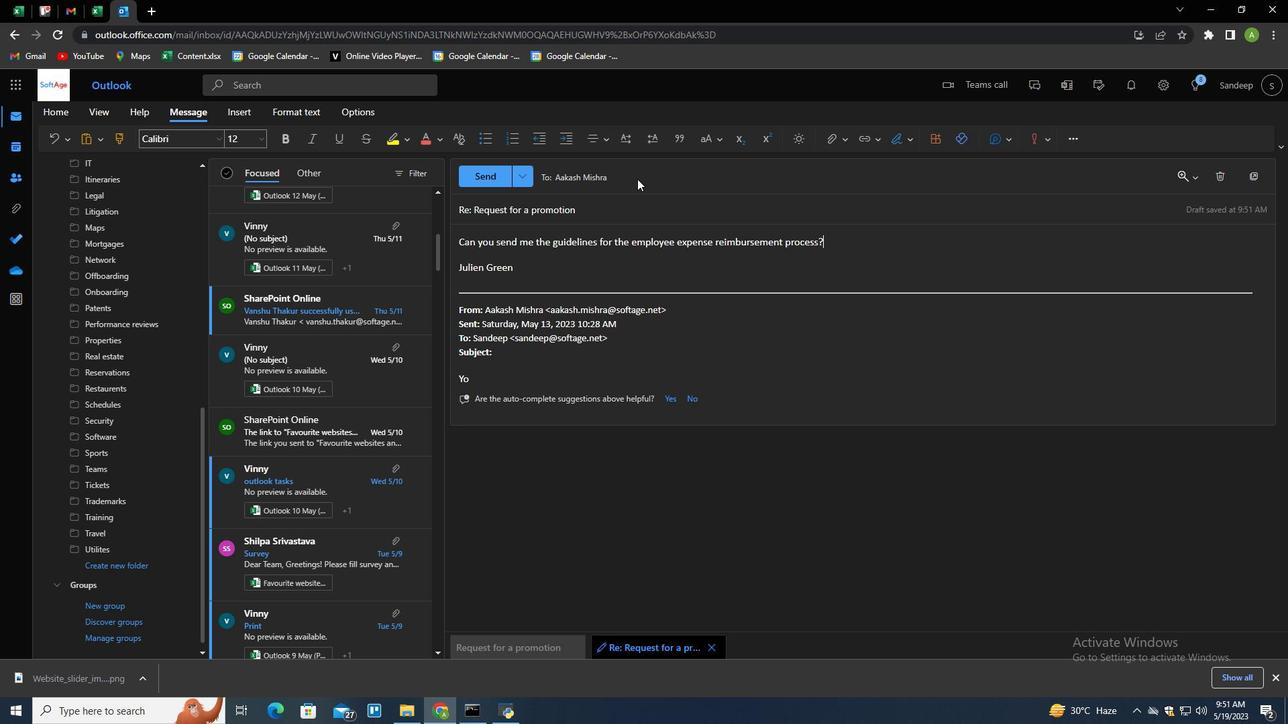 
Action: Key pressed <Key.tab><Key.tab>
Screenshot: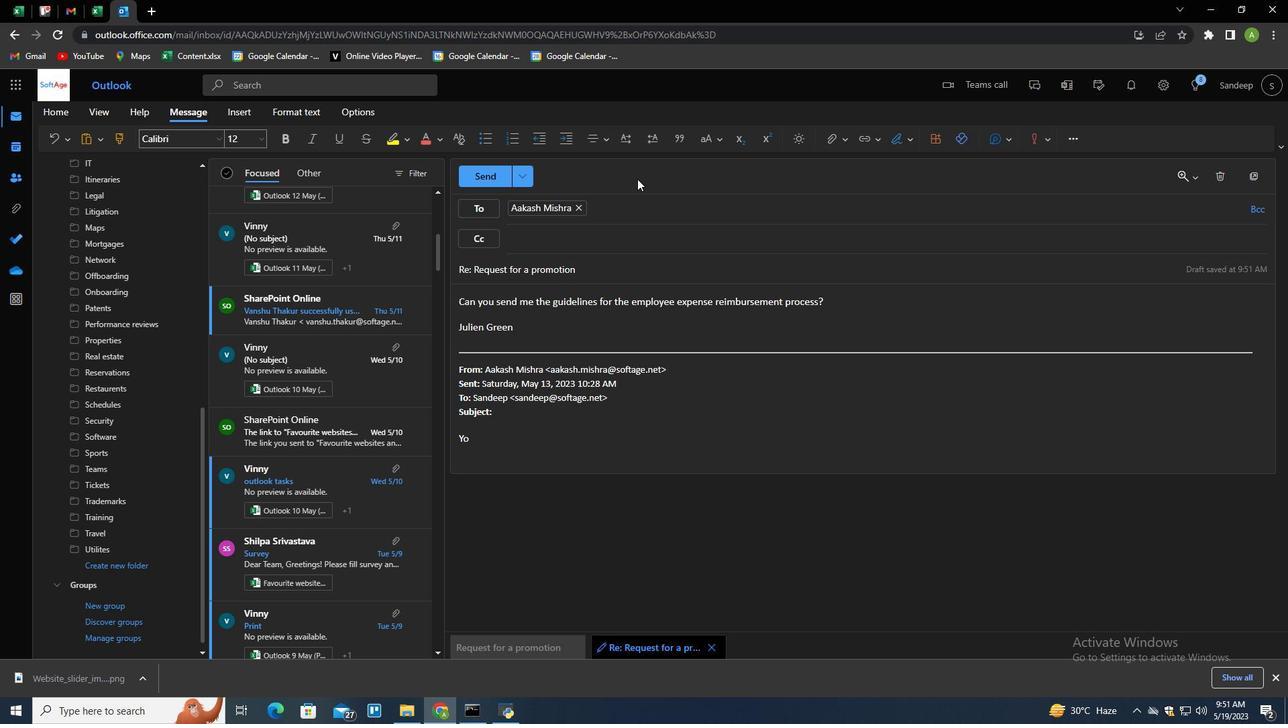 
Action: Mouse moved to (1252, 206)
Screenshot: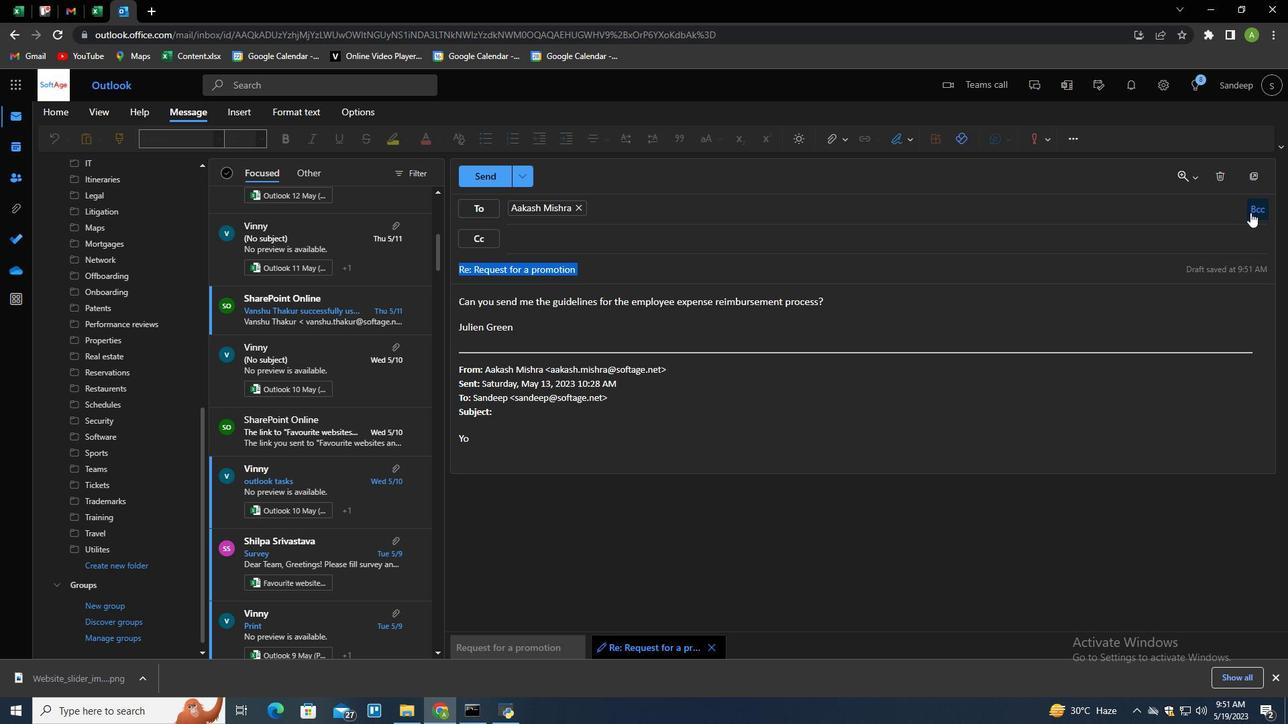
Action: Mouse pressed left at (1252, 206)
Screenshot: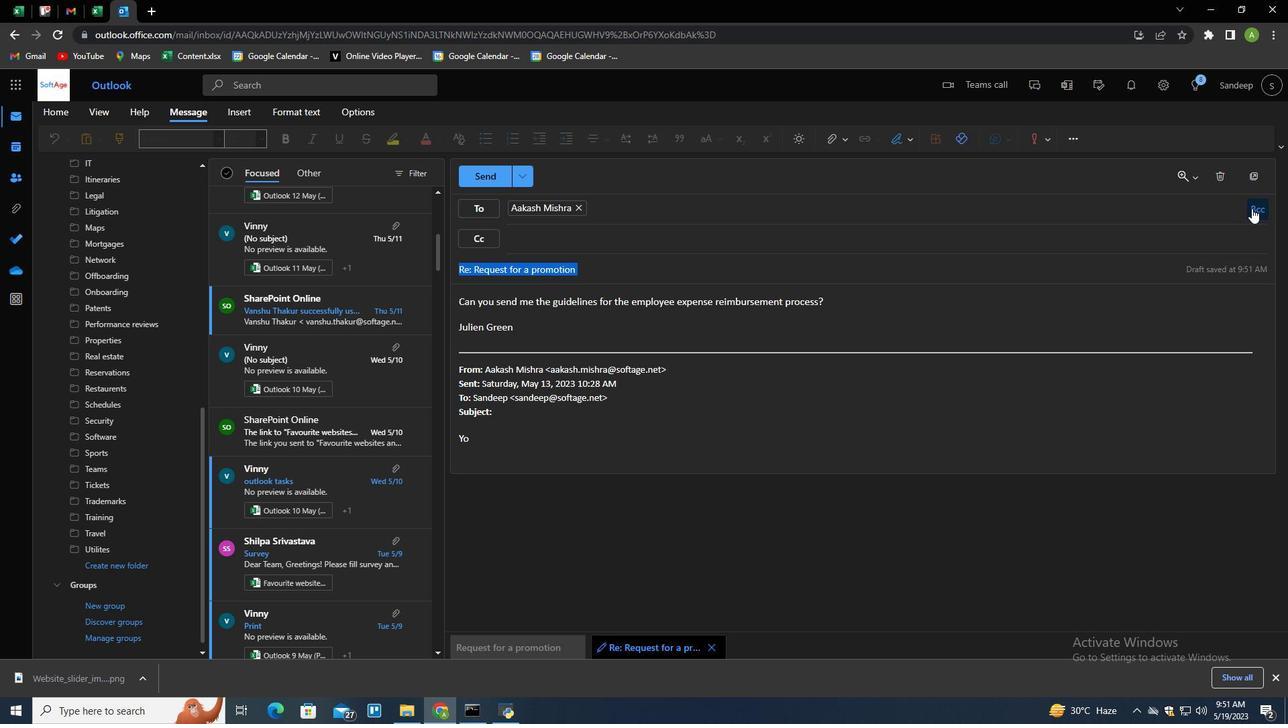 
Action: Mouse moved to (655, 271)
Screenshot: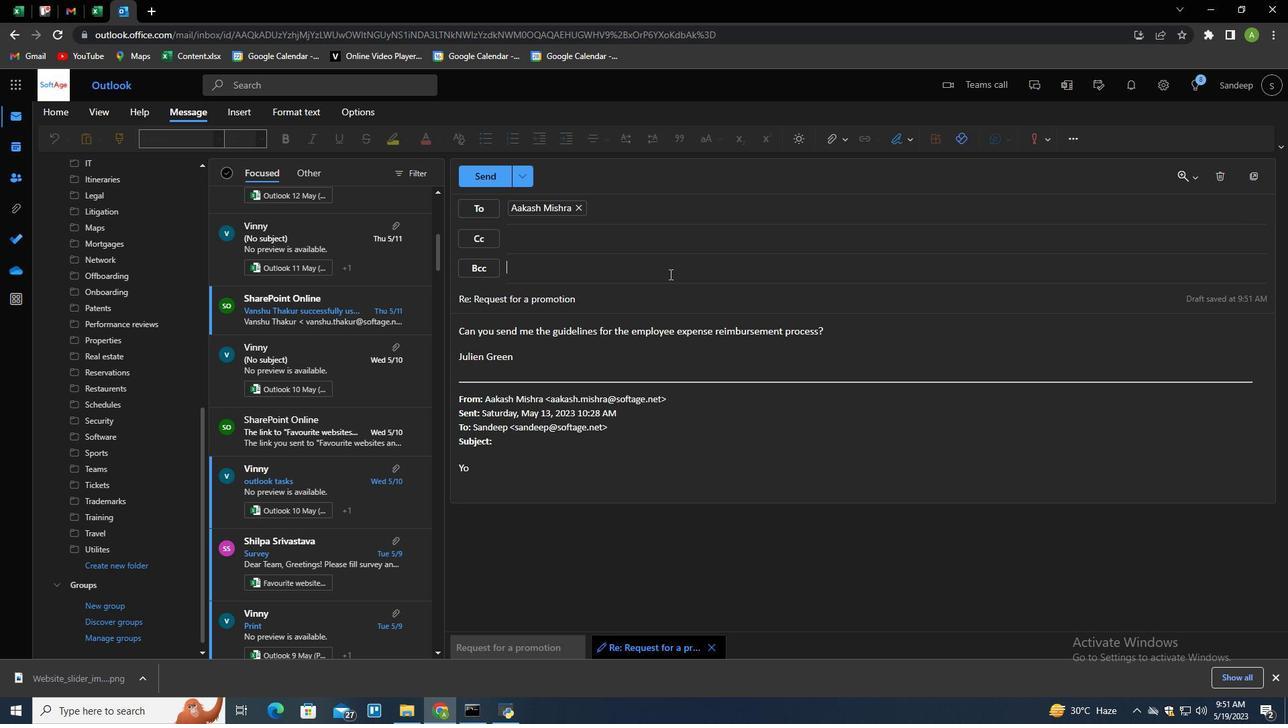 
Action: Mouse pressed left at (655, 271)
Screenshot: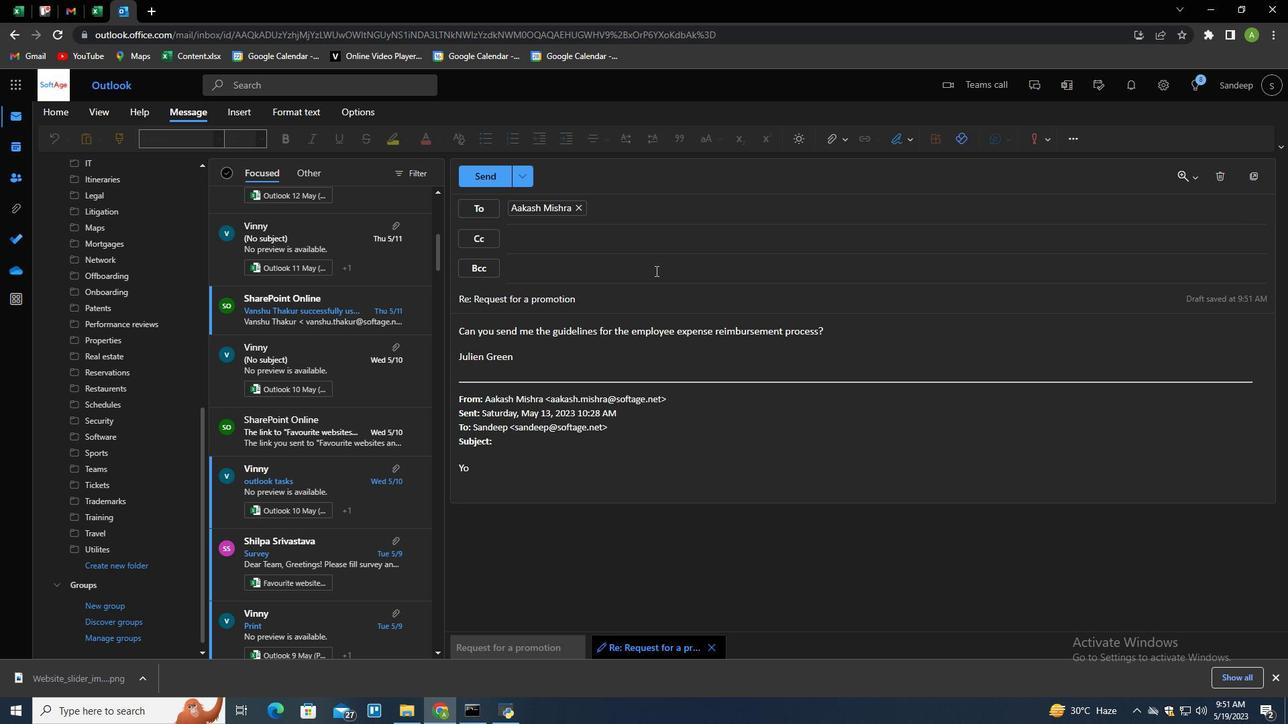 
Action: Key pressed softage.2<Key.shift>@softage.net<Key.enter>
Screenshot: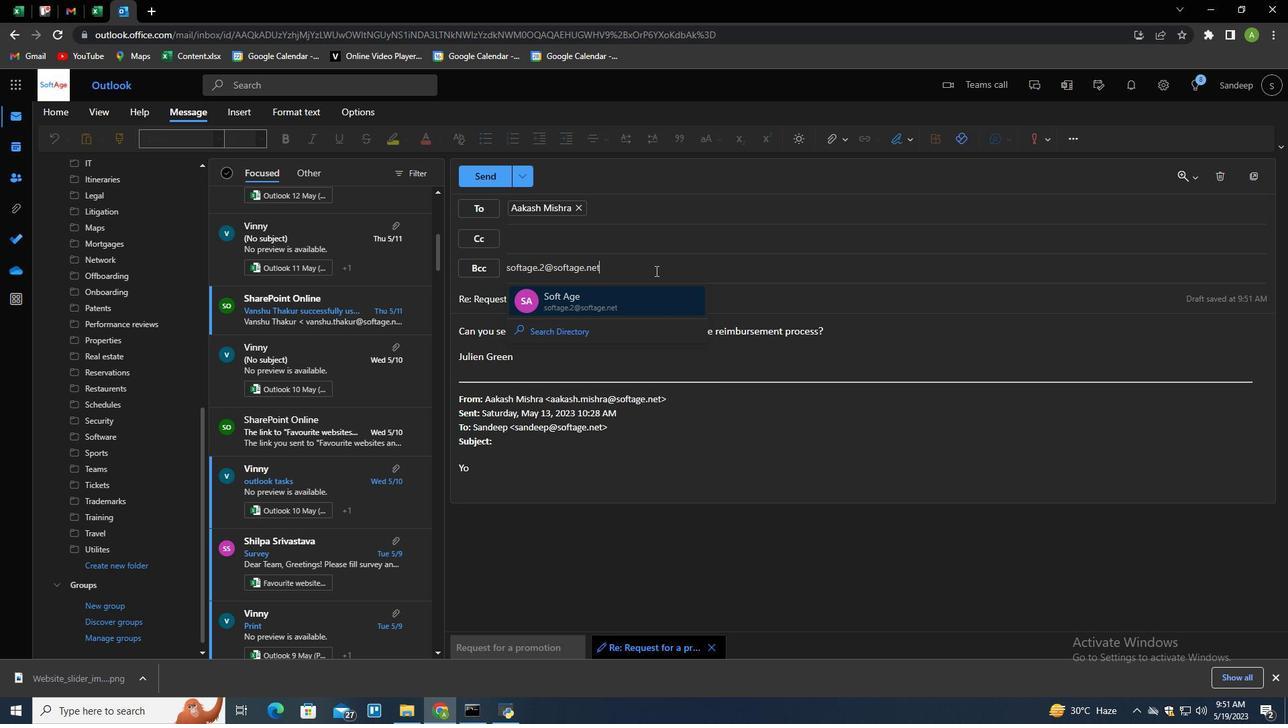 
Action: Mouse moved to (841, 140)
Screenshot: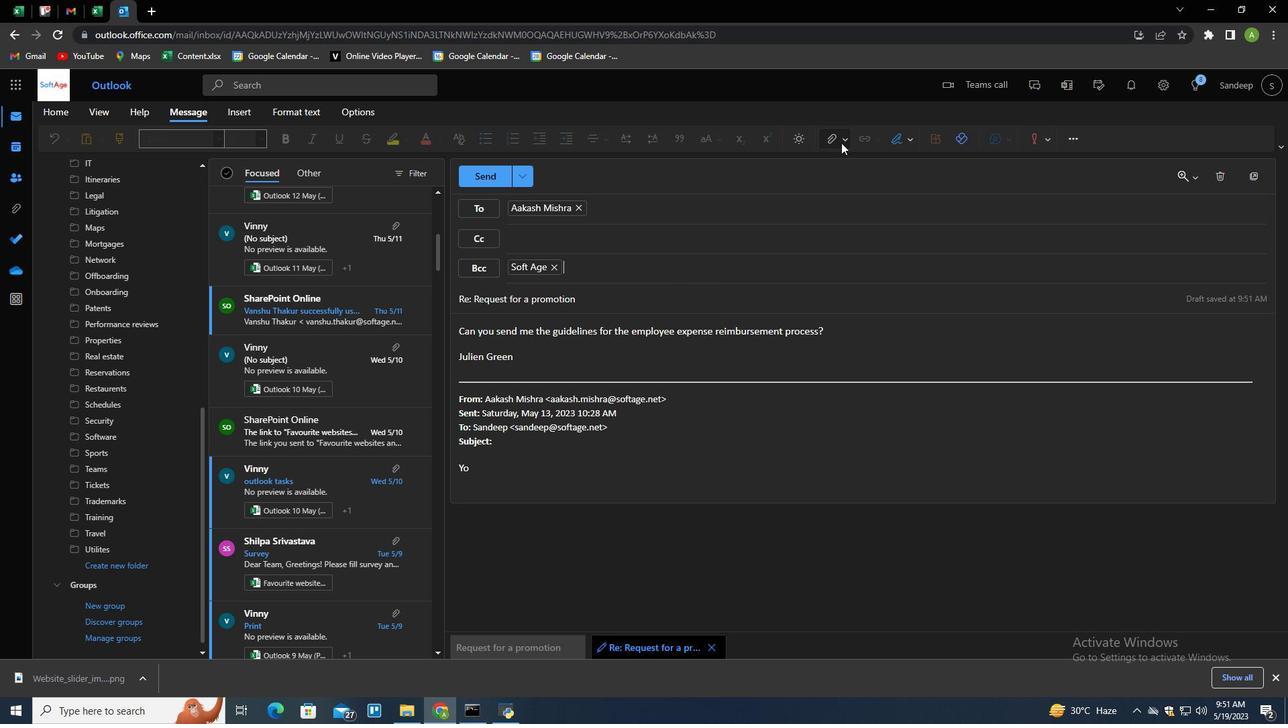 
Action: Mouse pressed left at (841, 140)
Screenshot: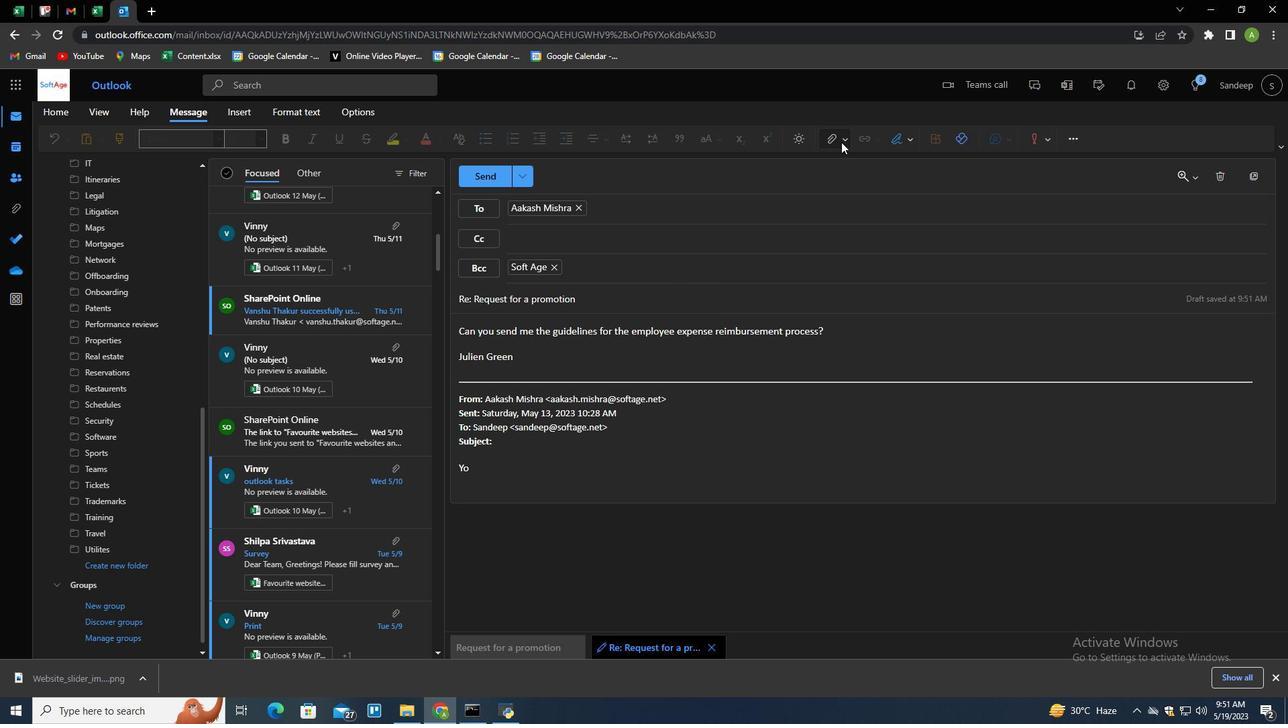 
Action: Mouse moved to (780, 166)
Screenshot: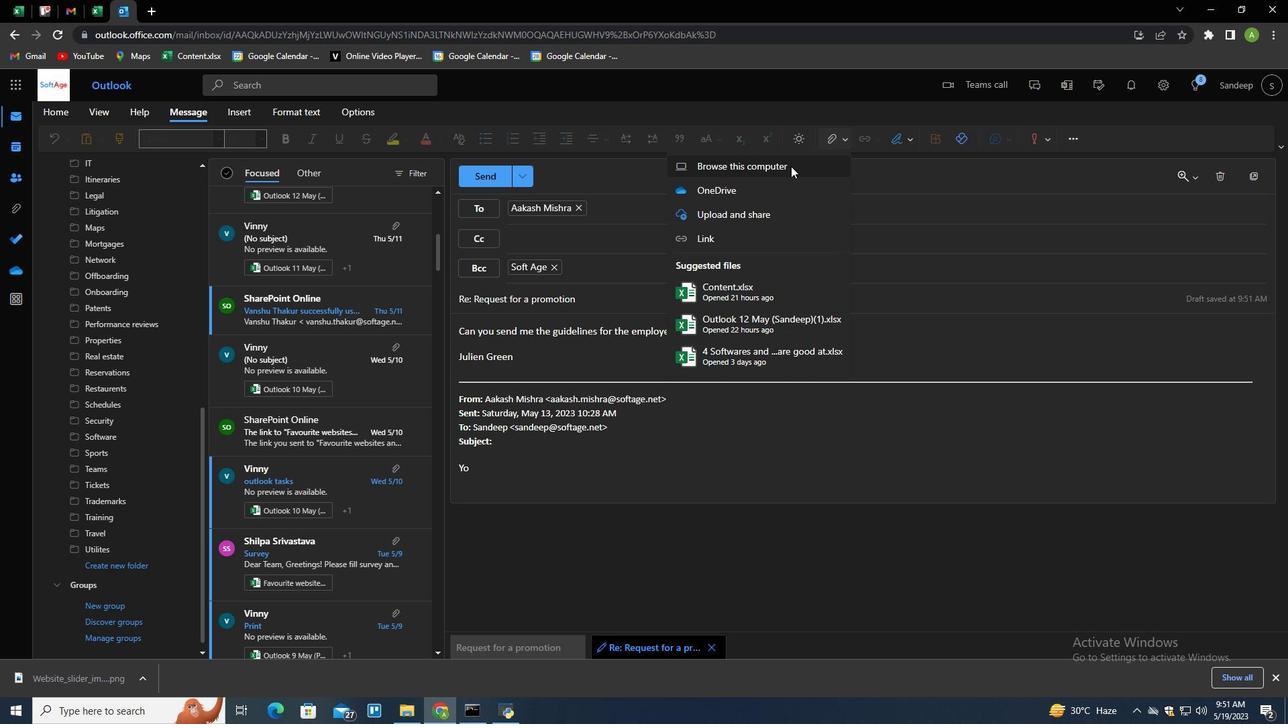 
Action: Mouse pressed left at (780, 166)
Screenshot: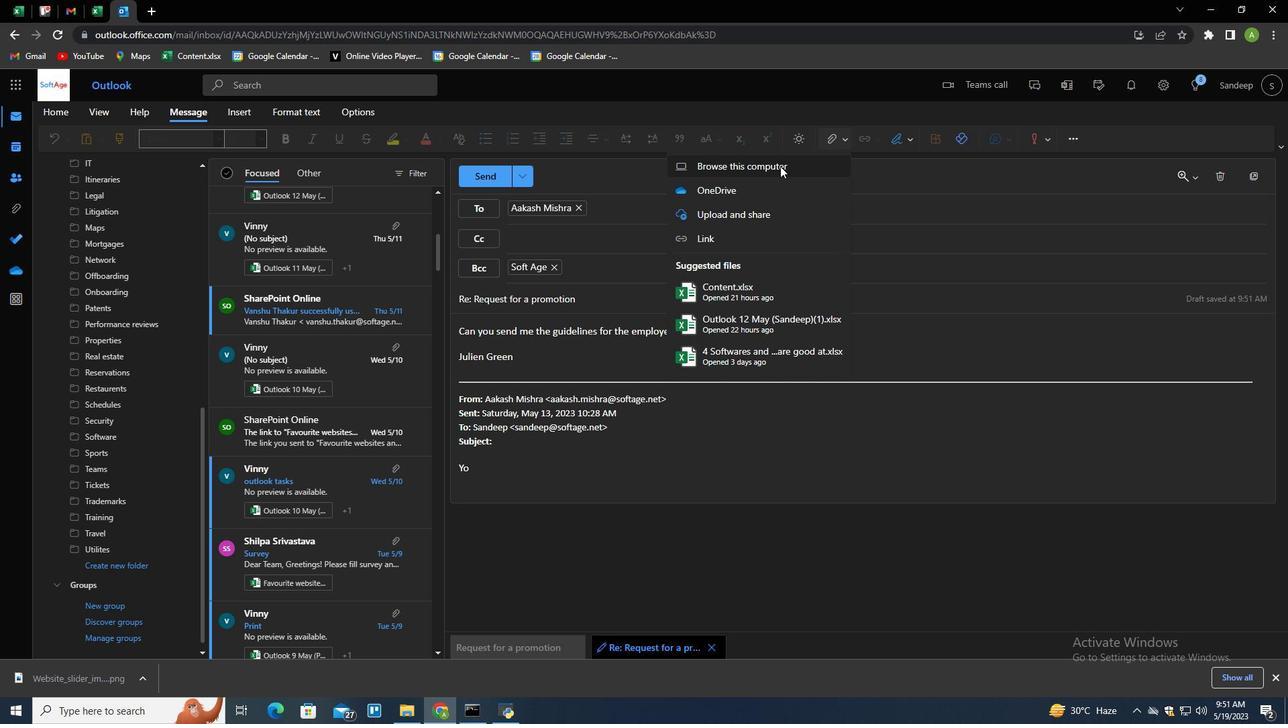 
Action: Mouse moved to (295, 116)
Screenshot: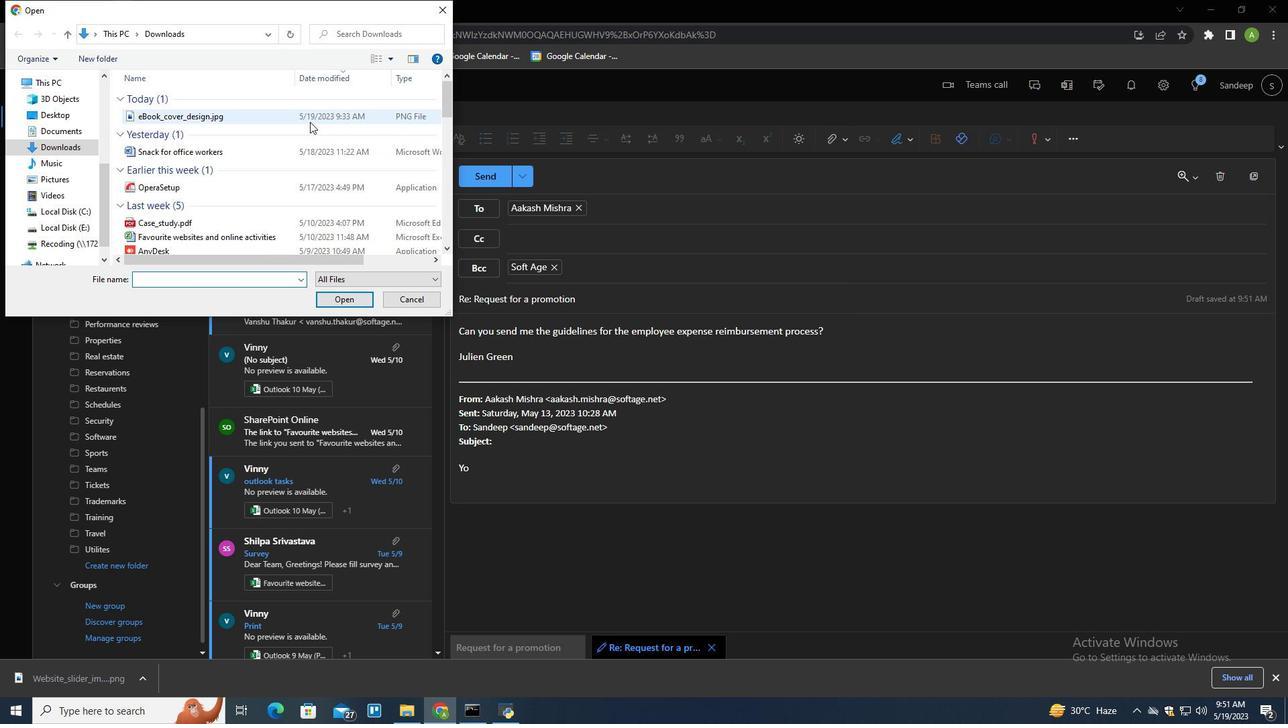 
Action: Mouse pressed left at (295, 116)
Screenshot: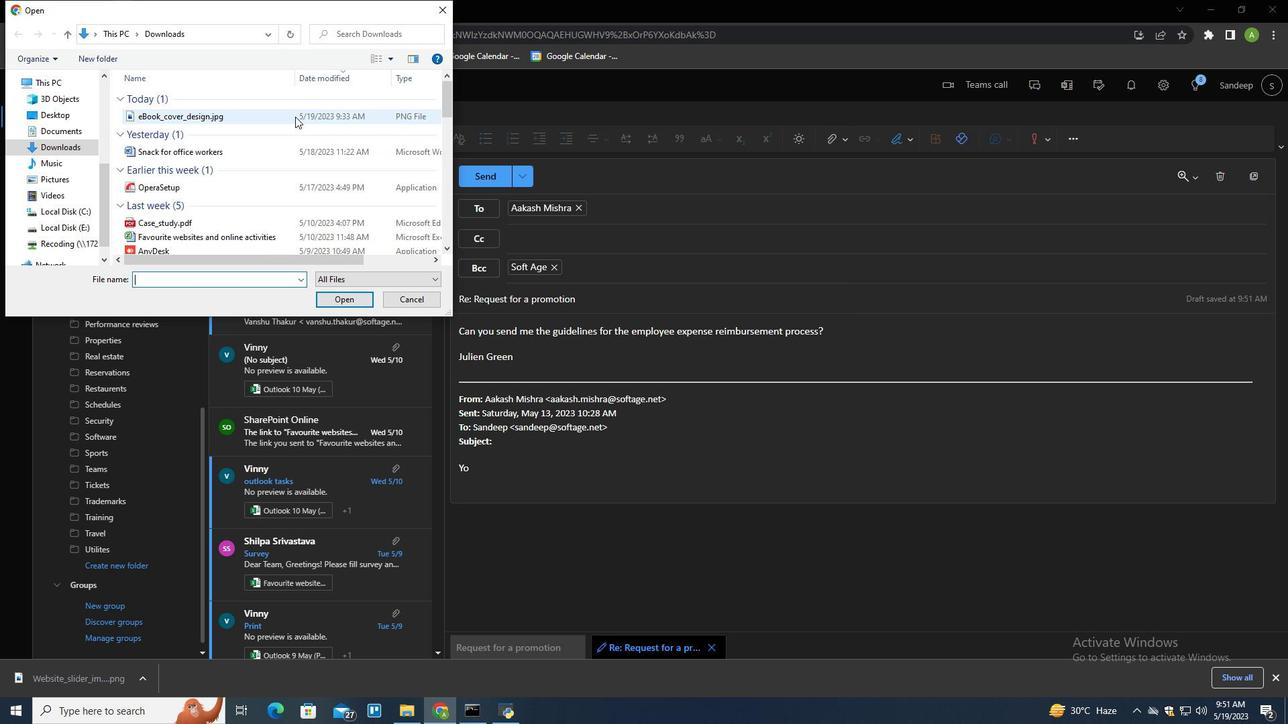 
Action: Mouse moved to (291, 118)
Screenshot: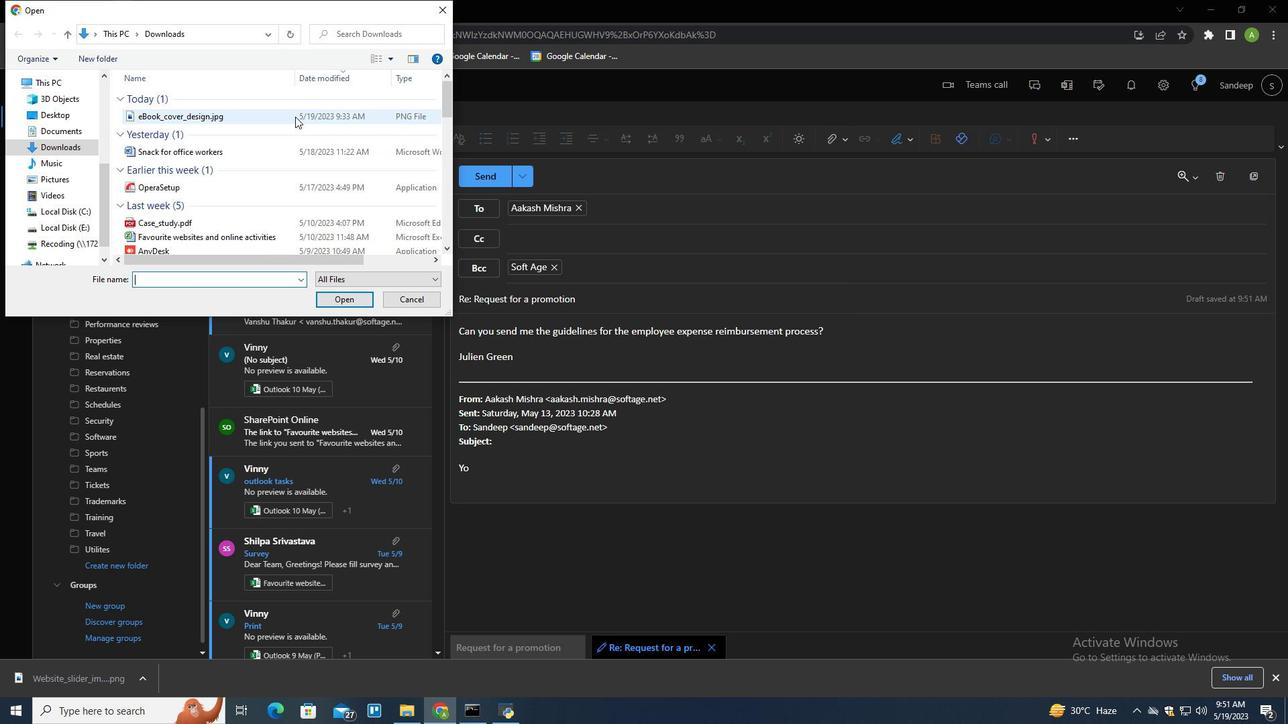 
Action: Key pressed <Key.f2><Key.shift>Newsletter<Key.shift>_template<Key.shift>_image.jpg
Screenshot: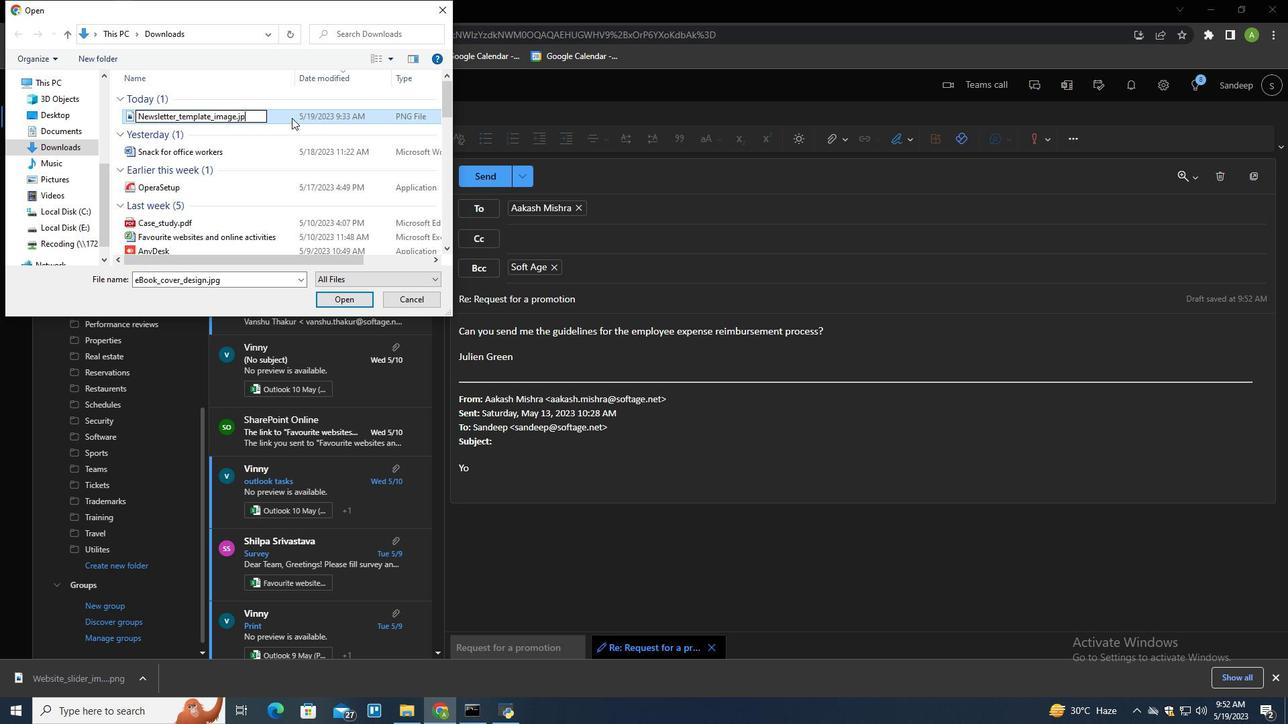 
Action: Mouse pressed left at (291, 118)
Screenshot: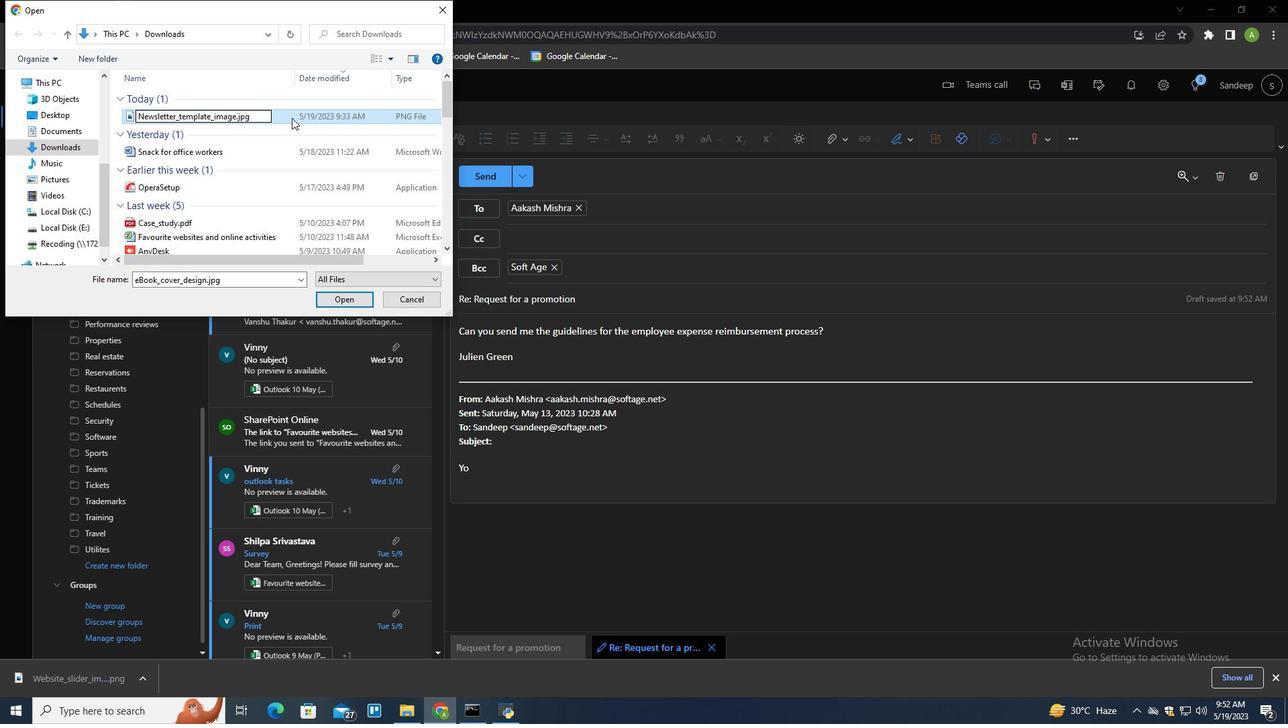 
Action: Mouse moved to (351, 294)
Screenshot: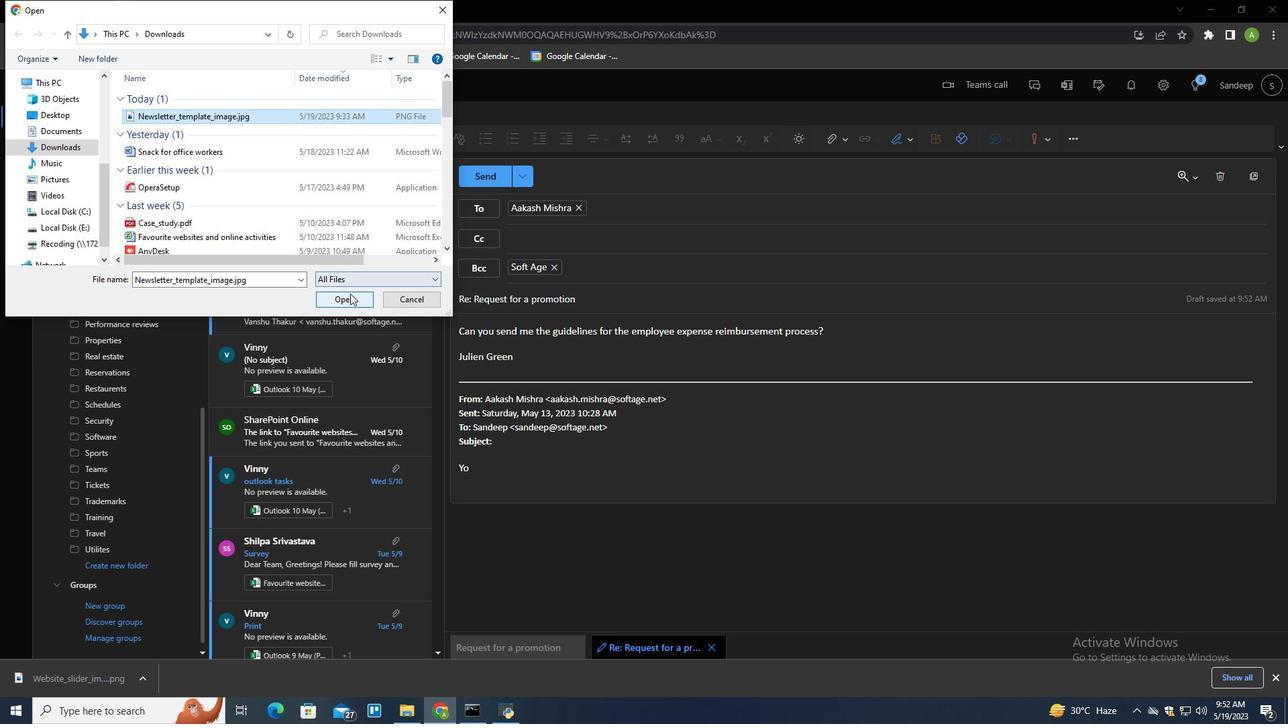 
Action: Mouse pressed left at (351, 294)
Screenshot: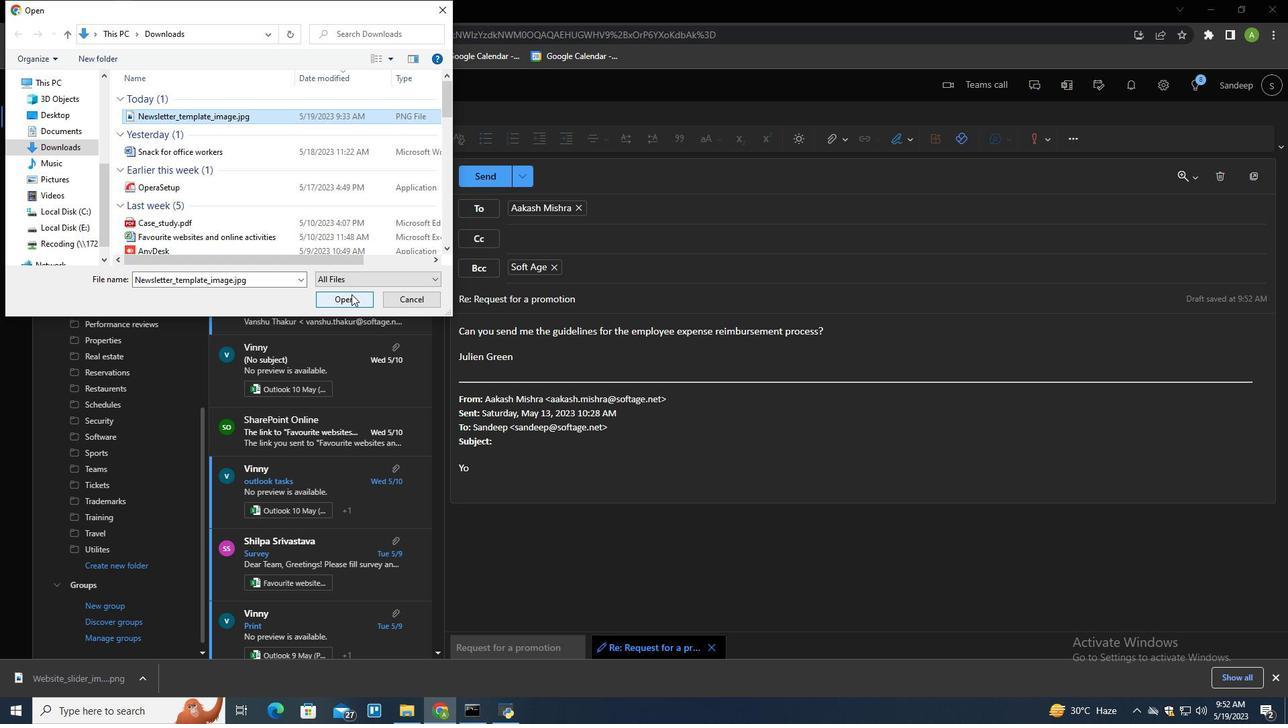 
Action: Mouse moved to (488, 182)
Screenshot: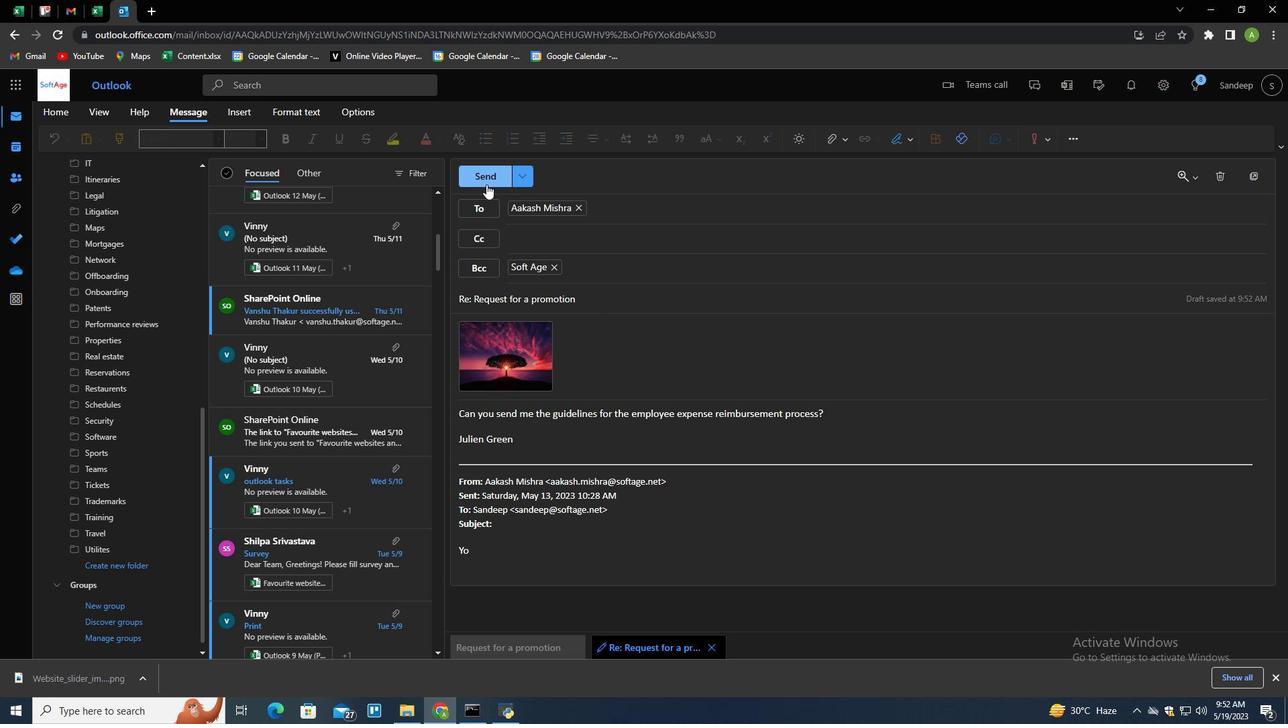 
Action: Mouse pressed left at (488, 182)
Screenshot: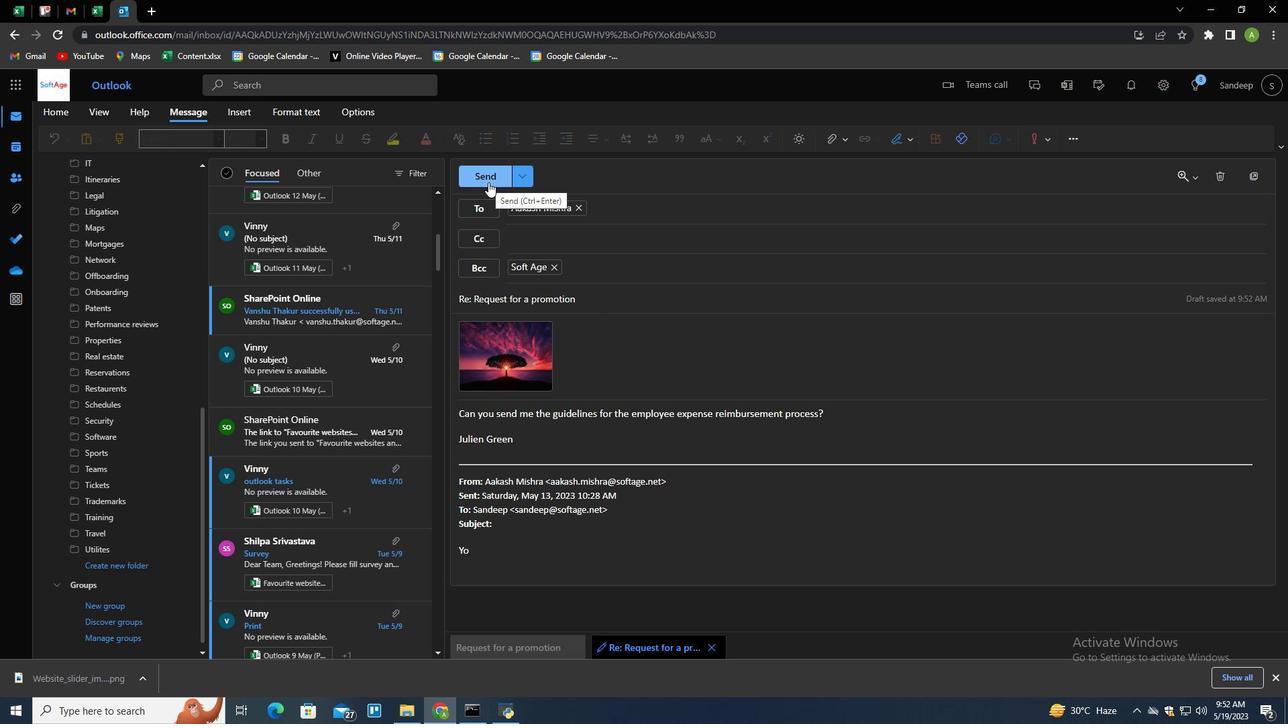 
Action: Mouse moved to (670, 363)
Screenshot: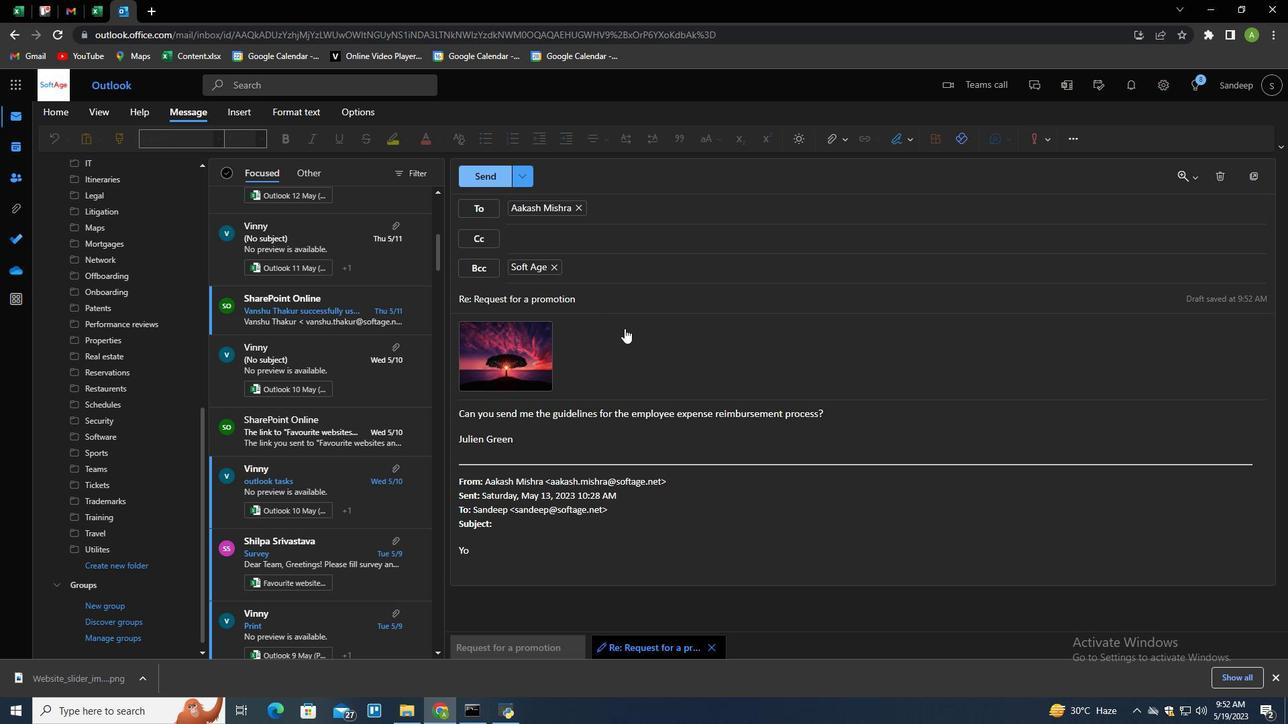 
